 Task: Get directions from Petrified Forest National Park, Arizona, United States to Splashtown, Texas, United States departing at 12:00 noon on the 15th of December
Action: Mouse moved to (1140, 83)
Screenshot: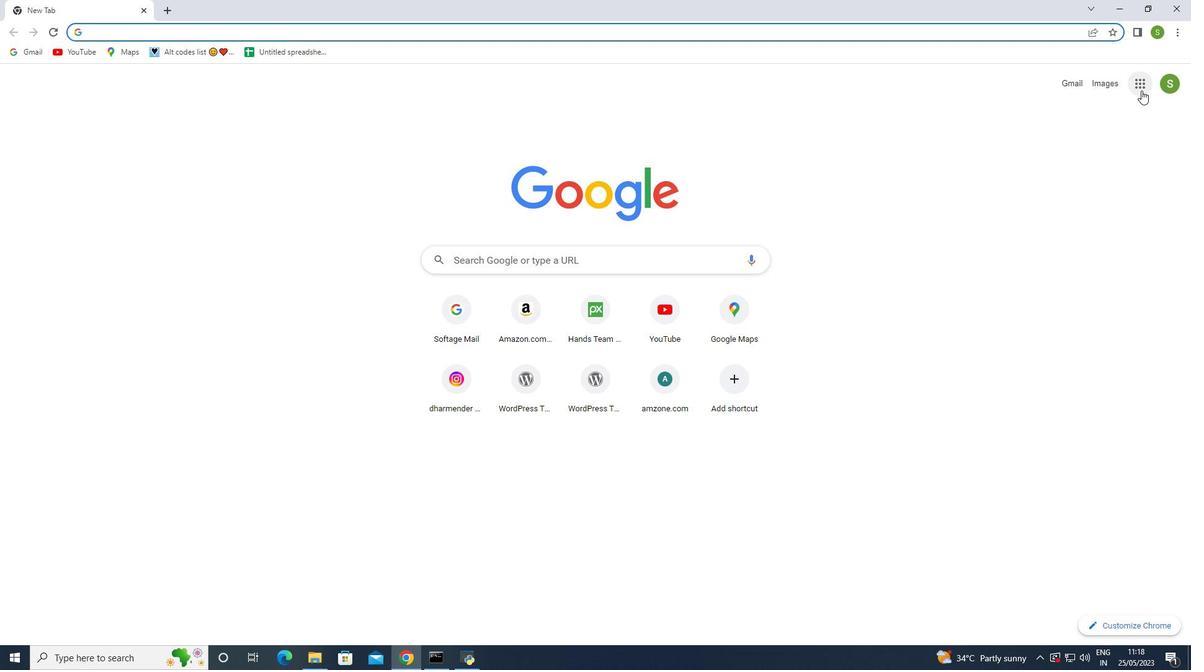
Action: Mouse pressed left at (1140, 83)
Screenshot: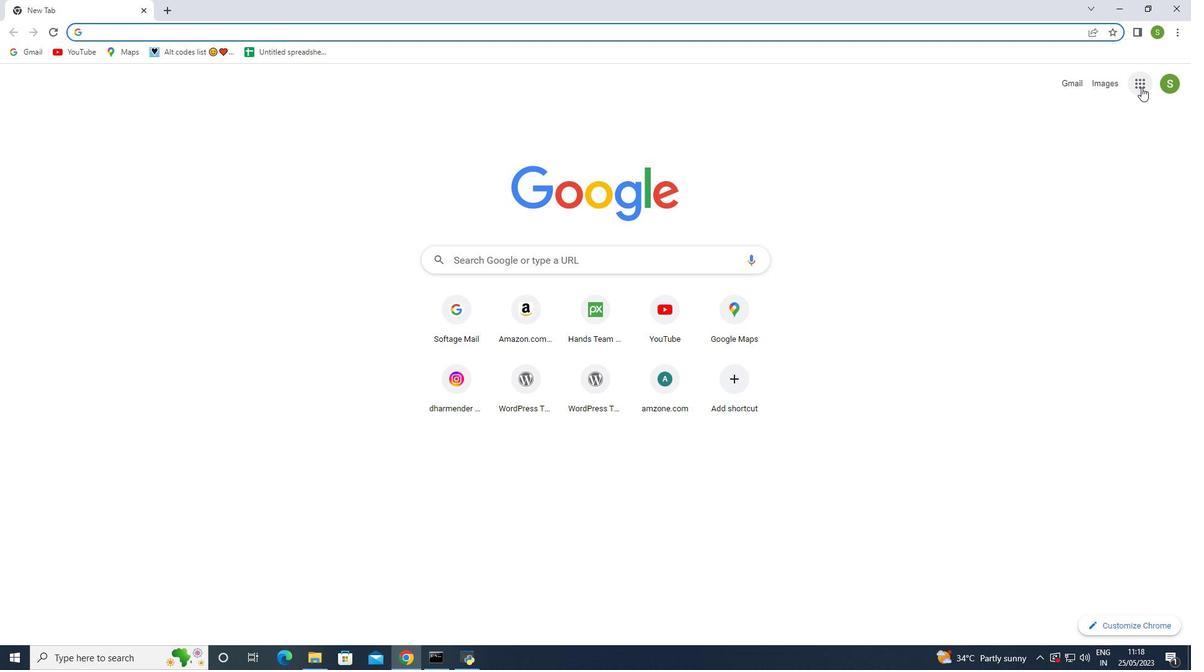 
Action: Mouse moved to (1090, 333)
Screenshot: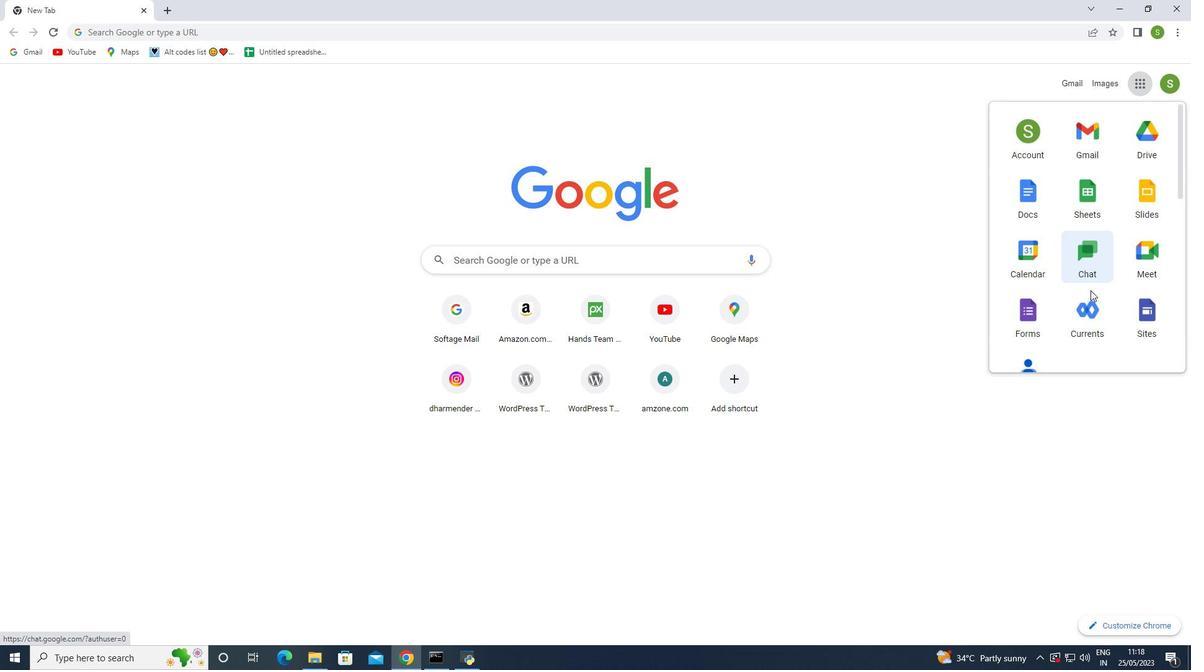 
Action: Mouse scrolled (1090, 332) with delta (0, 0)
Screenshot: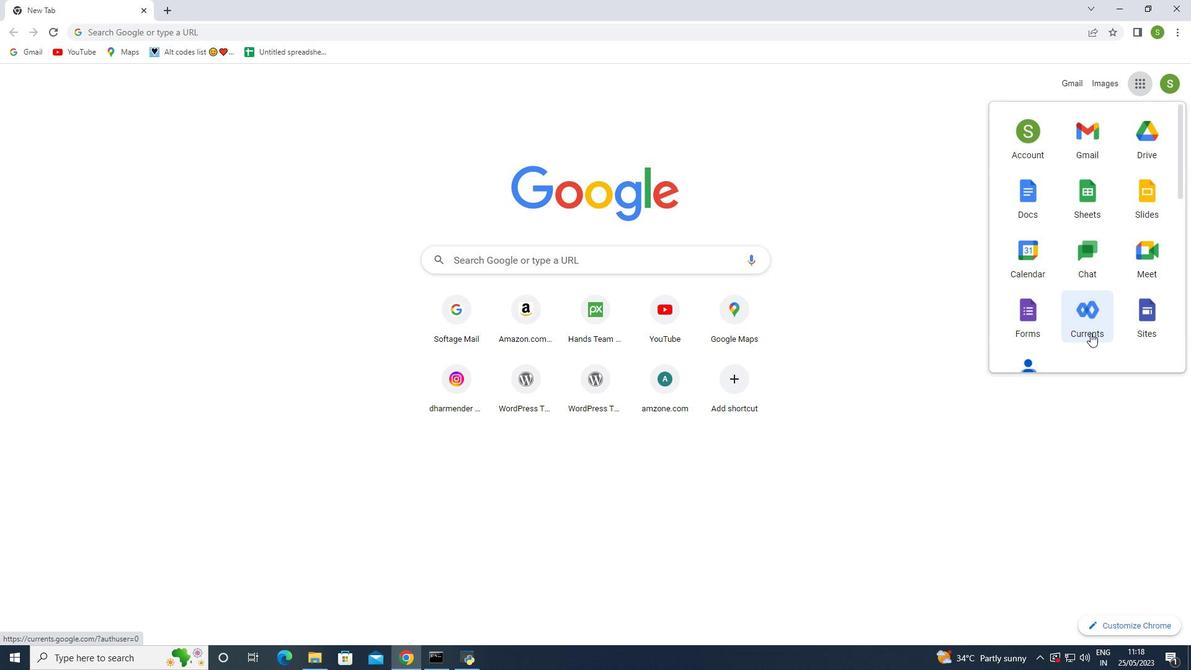 
Action: Mouse scrolled (1090, 332) with delta (0, 0)
Screenshot: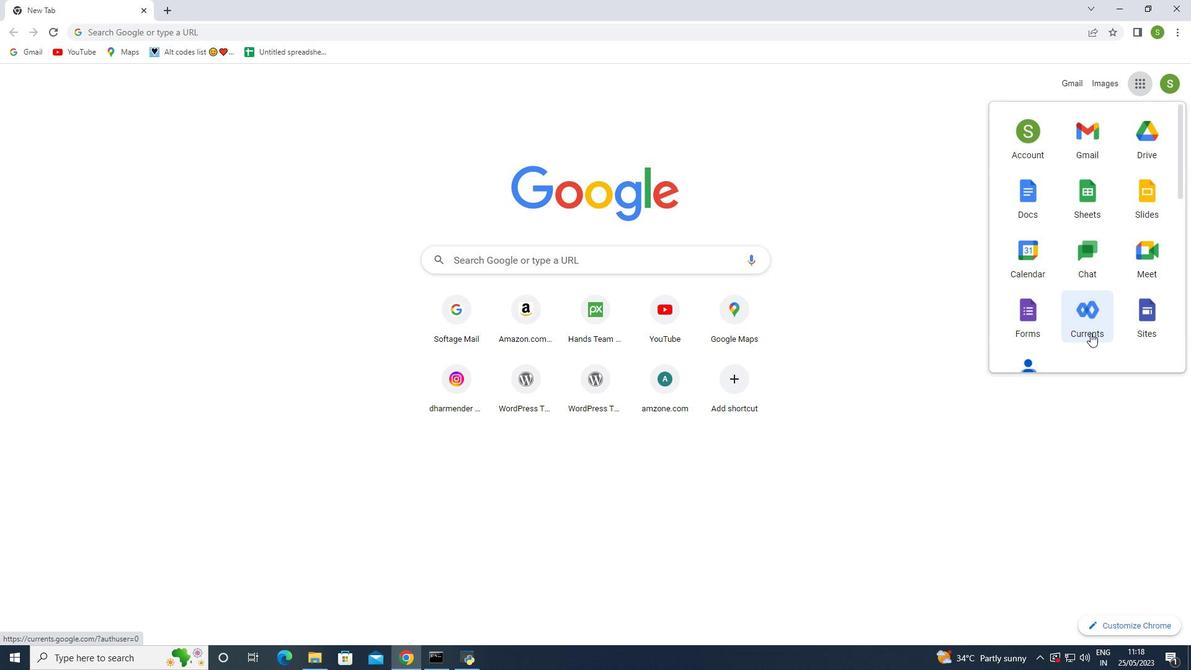 
Action: Mouse scrolled (1090, 332) with delta (0, 0)
Screenshot: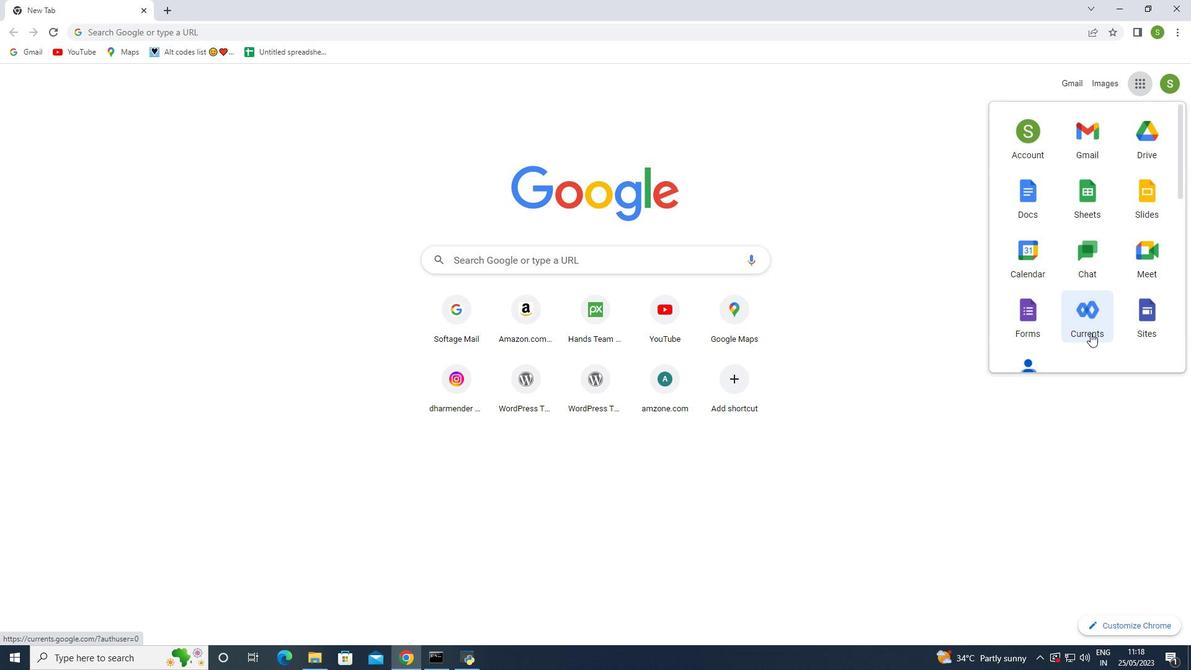 
Action: Mouse moved to (1159, 250)
Screenshot: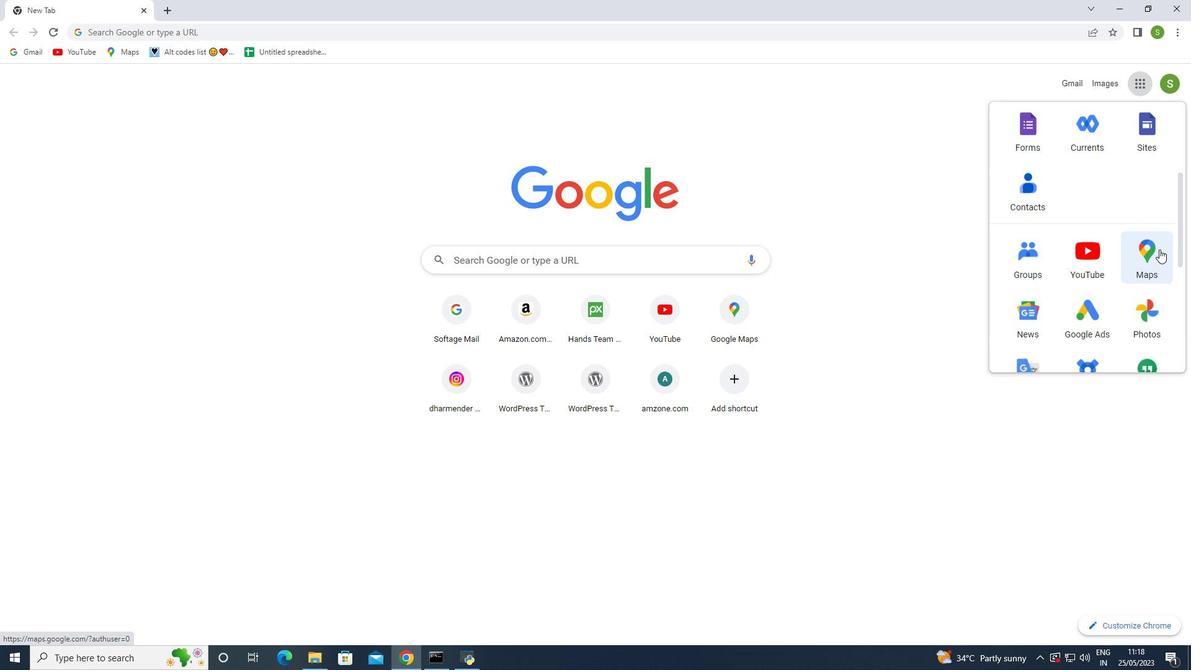 
Action: Mouse pressed left at (1159, 250)
Screenshot: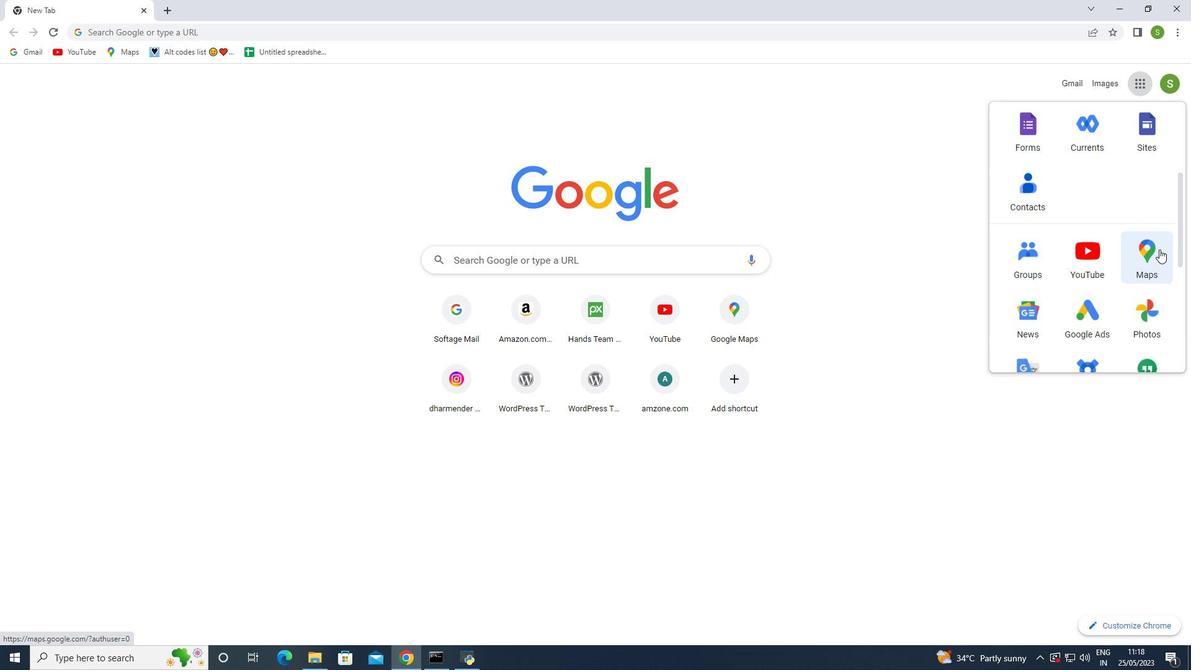 
Action: Mouse moved to (419, 91)
Screenshot: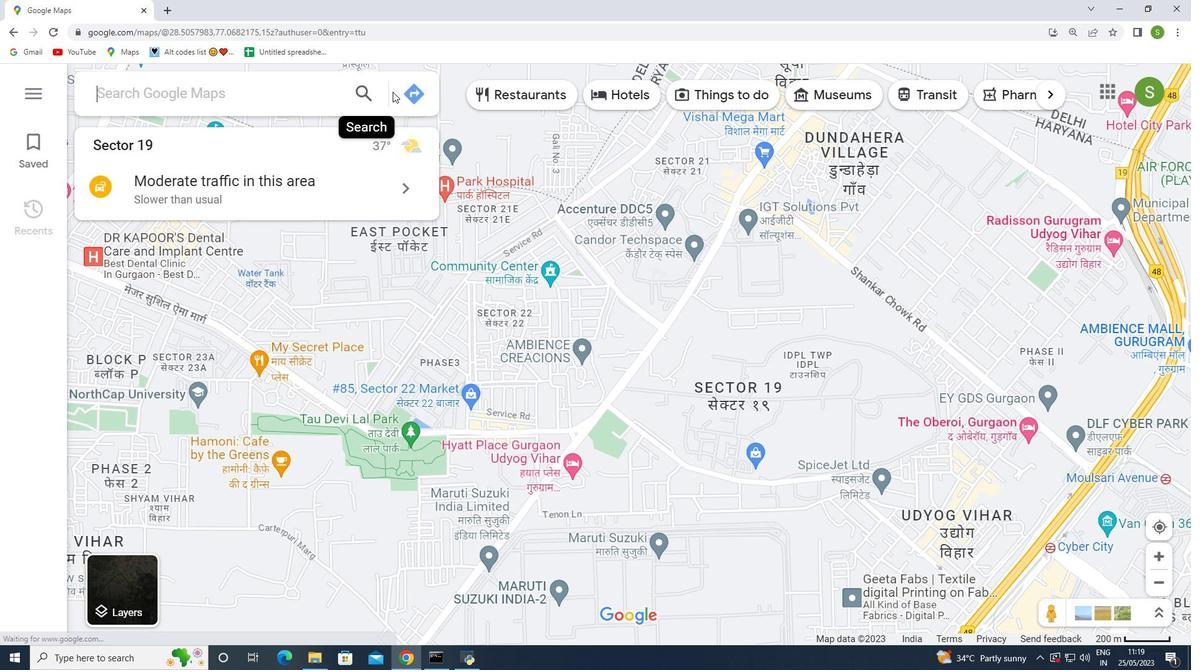 
Action: Mouse pressed left at (419, 91)
Screenshot: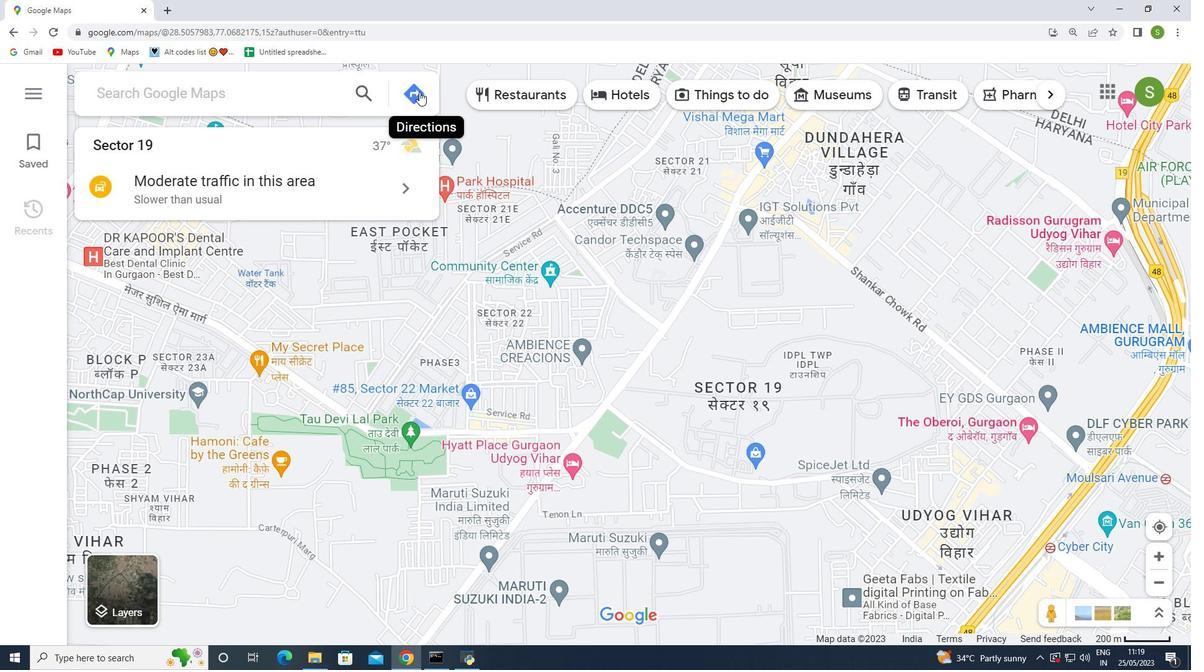 
Action: Mouse moved to (237, 148)
Screenshot: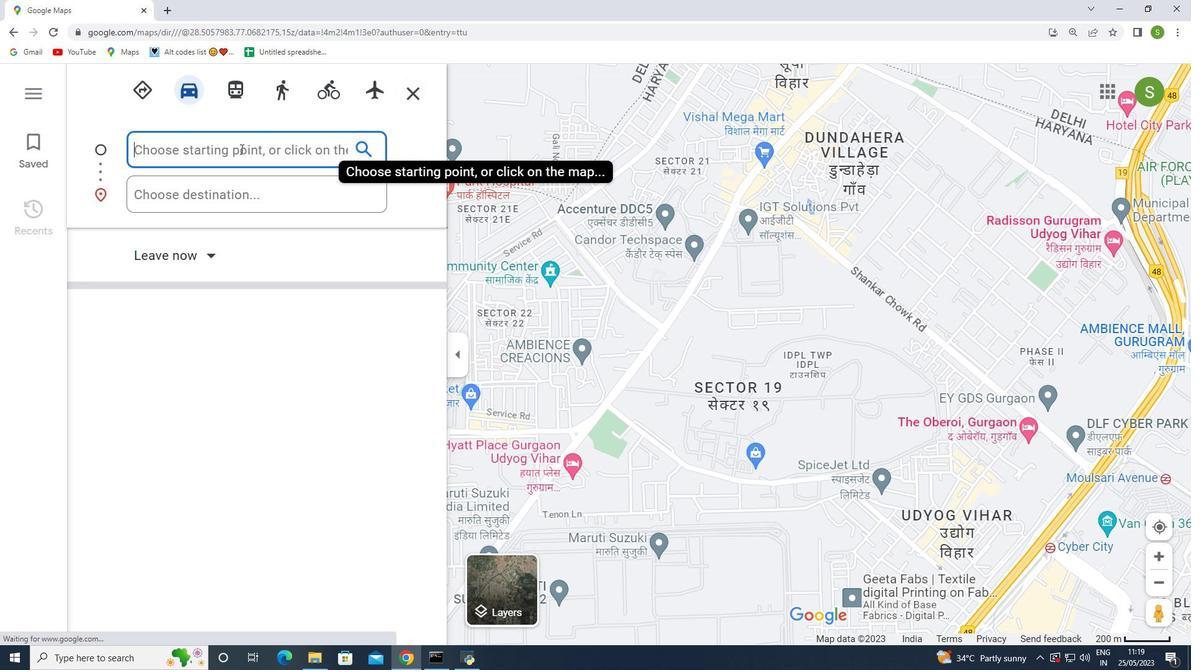 
Action: Mouse pressed left at (237, 148)
Screenshot: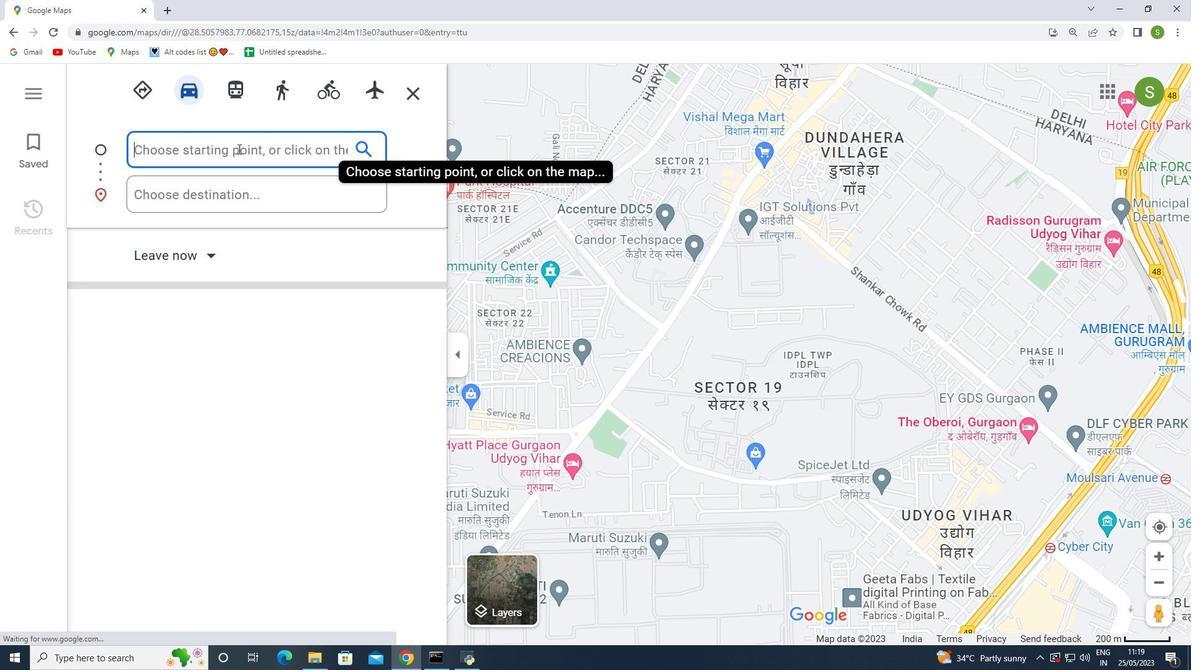 
Action: Key pressed petrified<Key.space>forest<Key.space>national<Key.space>park<Key.space>arizona<Key.space>united<Key.space>states
Screenshot: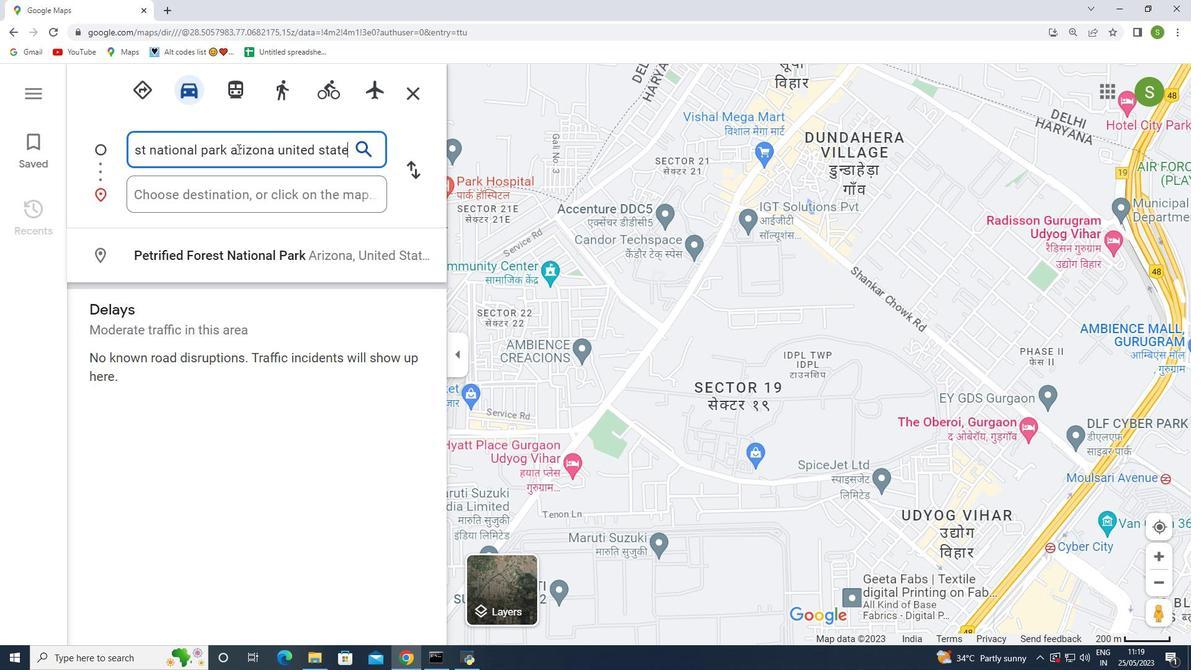 
Action: Mouse moved to (251, 193)
Screenshot: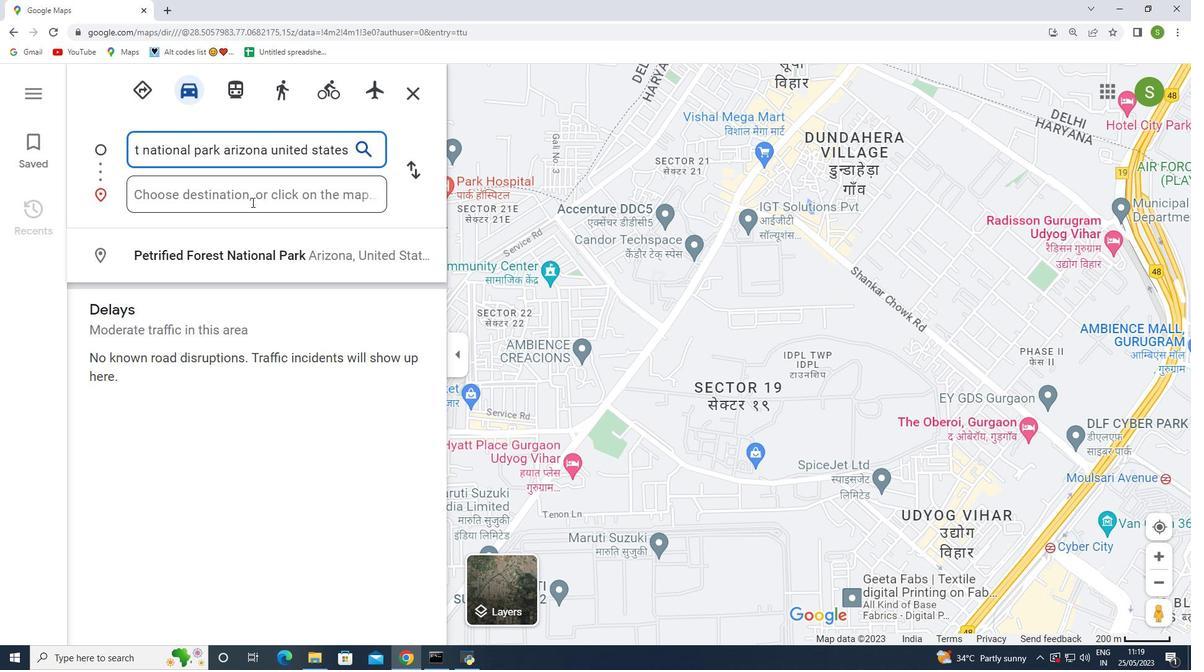 
Action: Mouse pressed left at (251, 193)
Screenshot: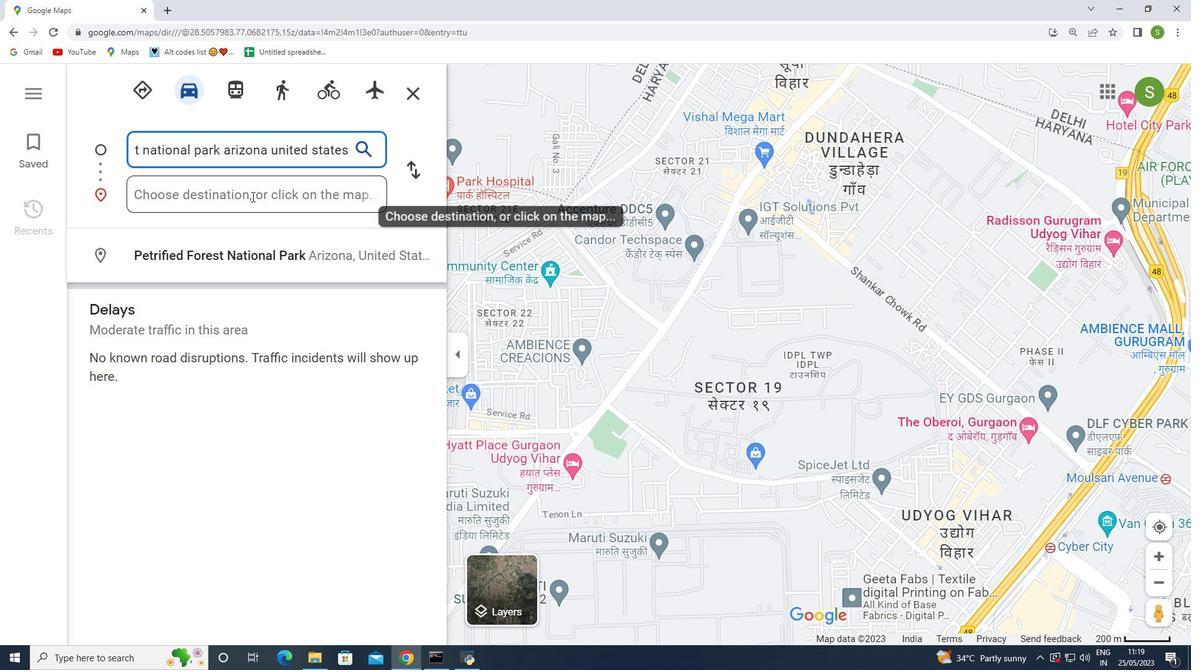 
Action: Key pressed <Key.shift>Splashtown<Key.space>texas<Key.space>united<Key.space>states<Key.space>
Screenshot: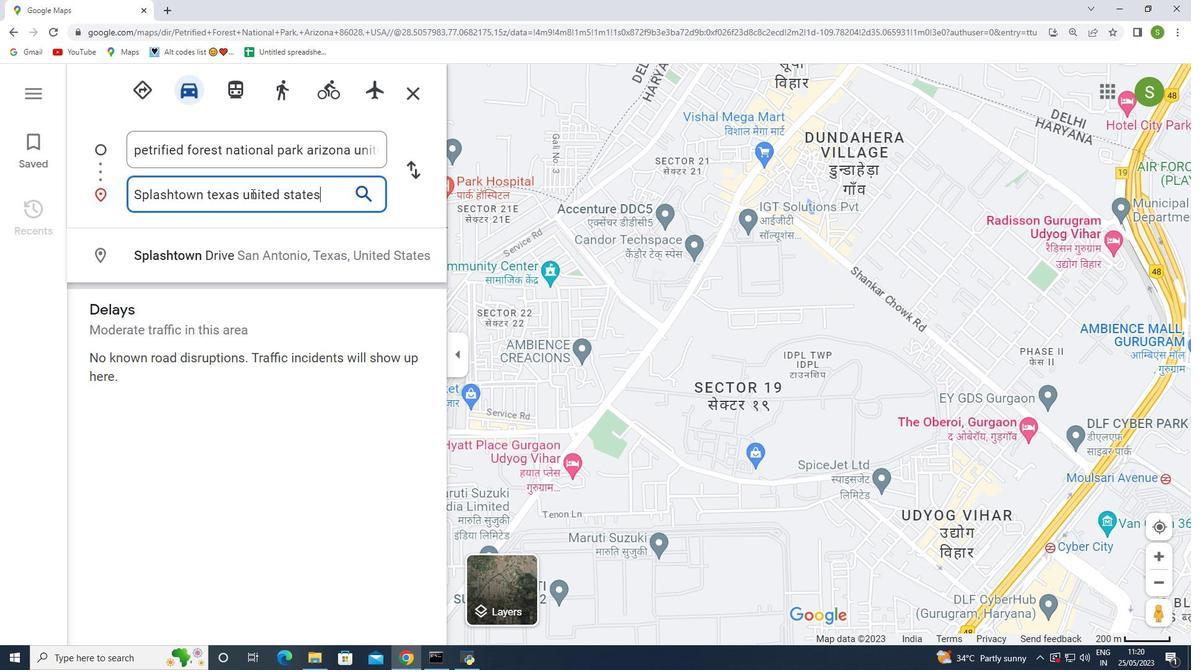 
Action: Mouse moved to (364, 197)
Screenshot: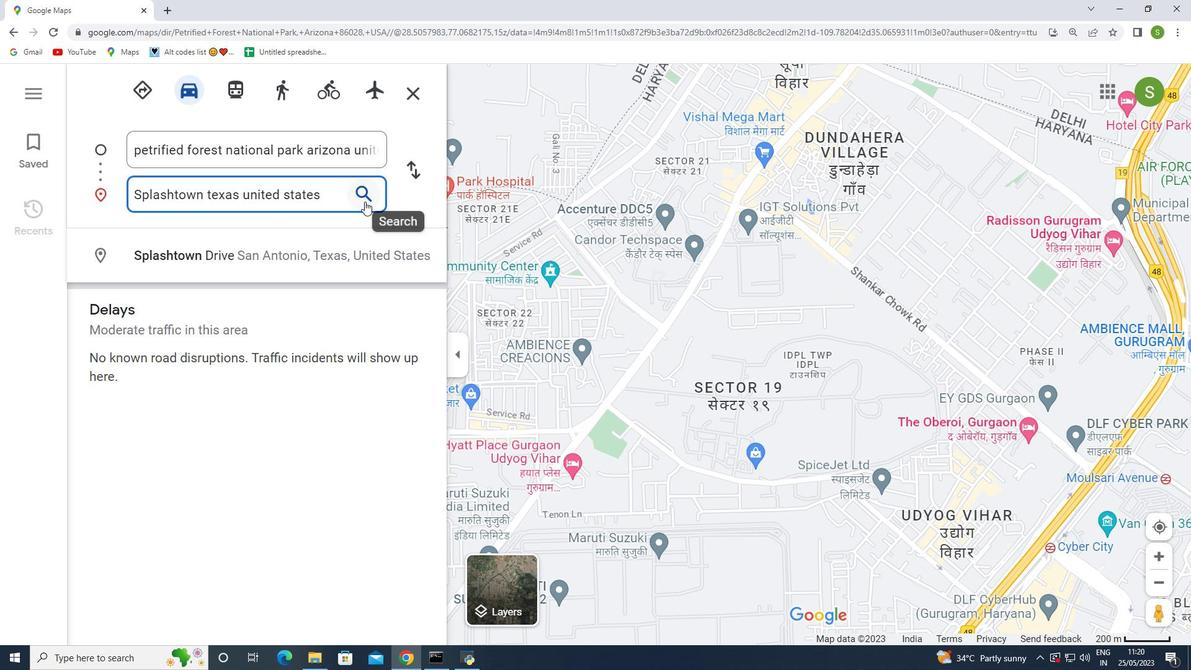 
Action: Mouse pressed left at (364, 197)
Screenshot: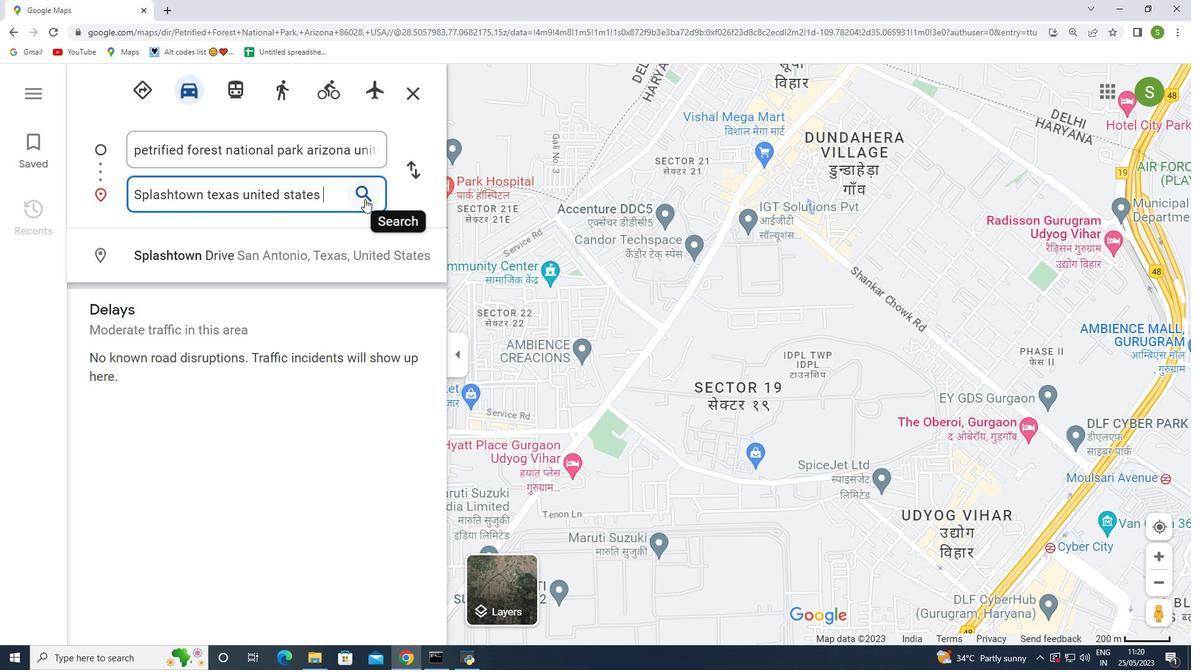 
Action: Mouse moved to (194, 299)
Screenshot: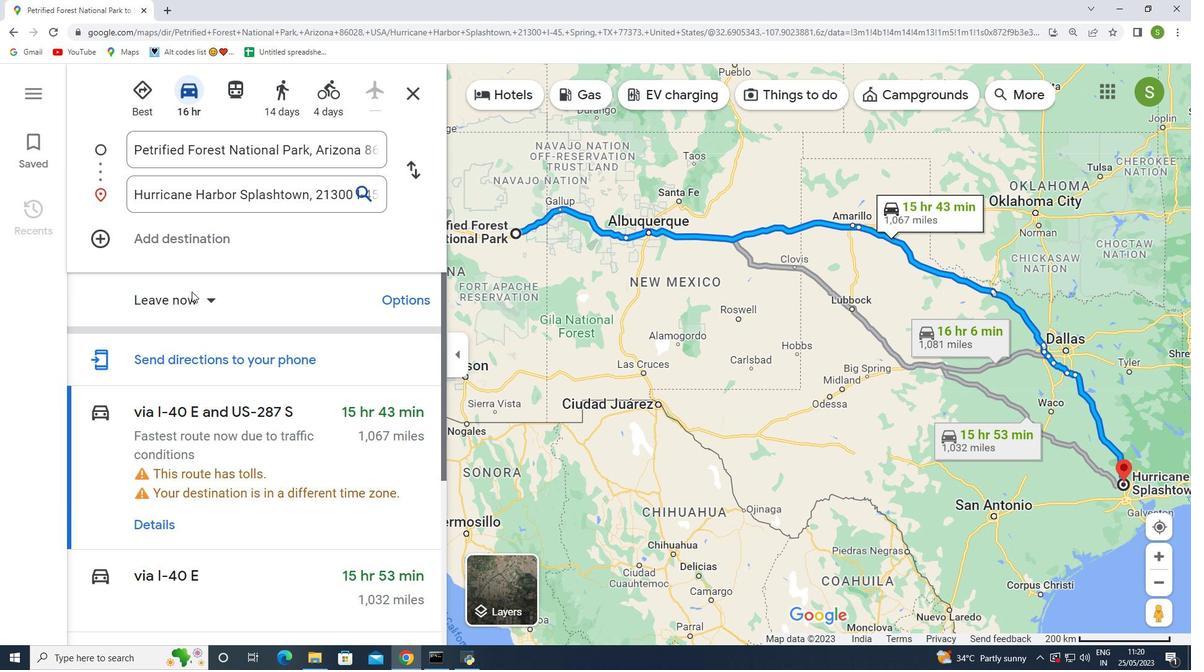 
Action: Mouse pressed left at (194, 299)
Screenshot: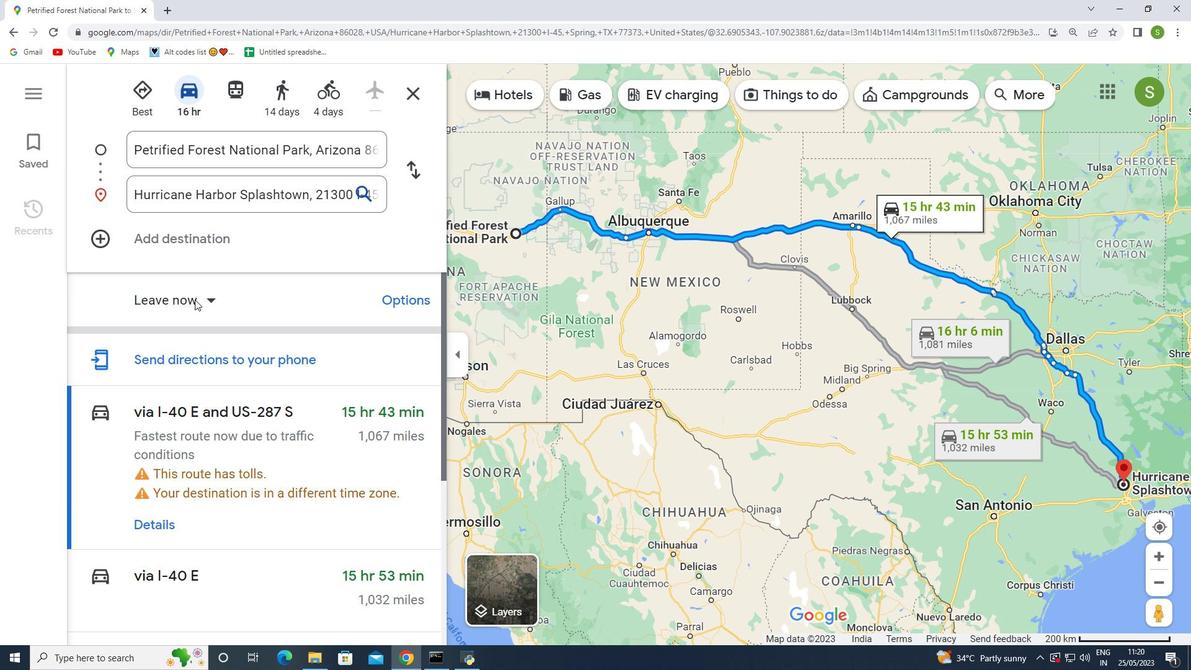 
Action: Mouse moved to (170, 349)
Screenshot: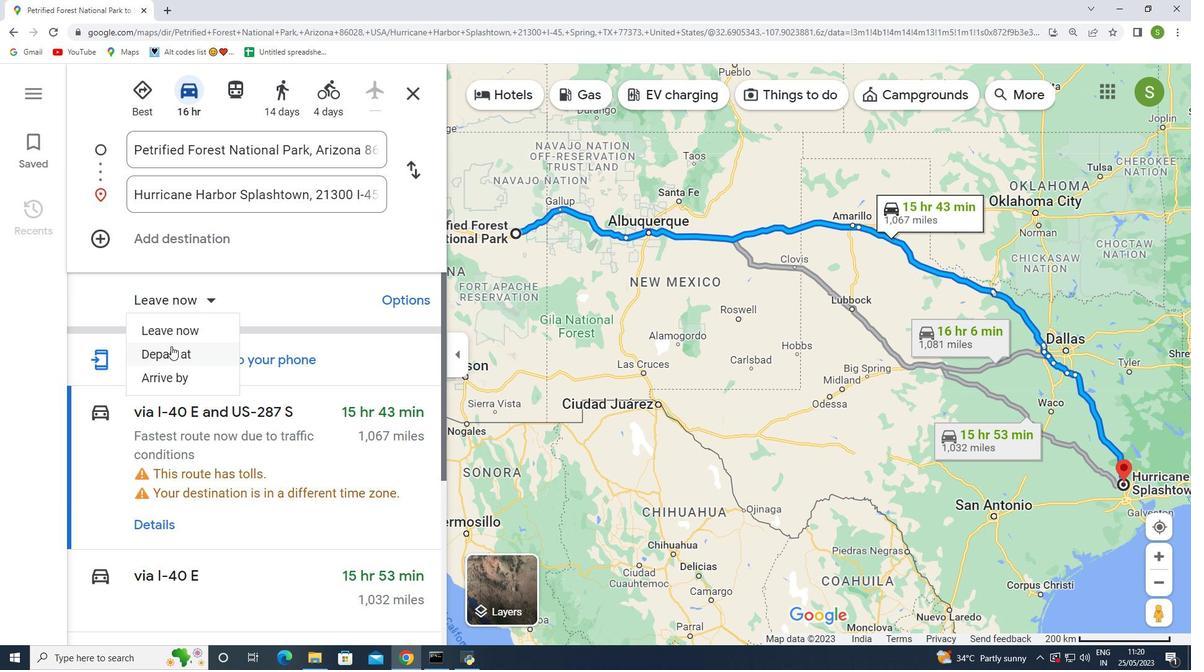
Action: Mouse pressed left at (170, 349)
Screenshot: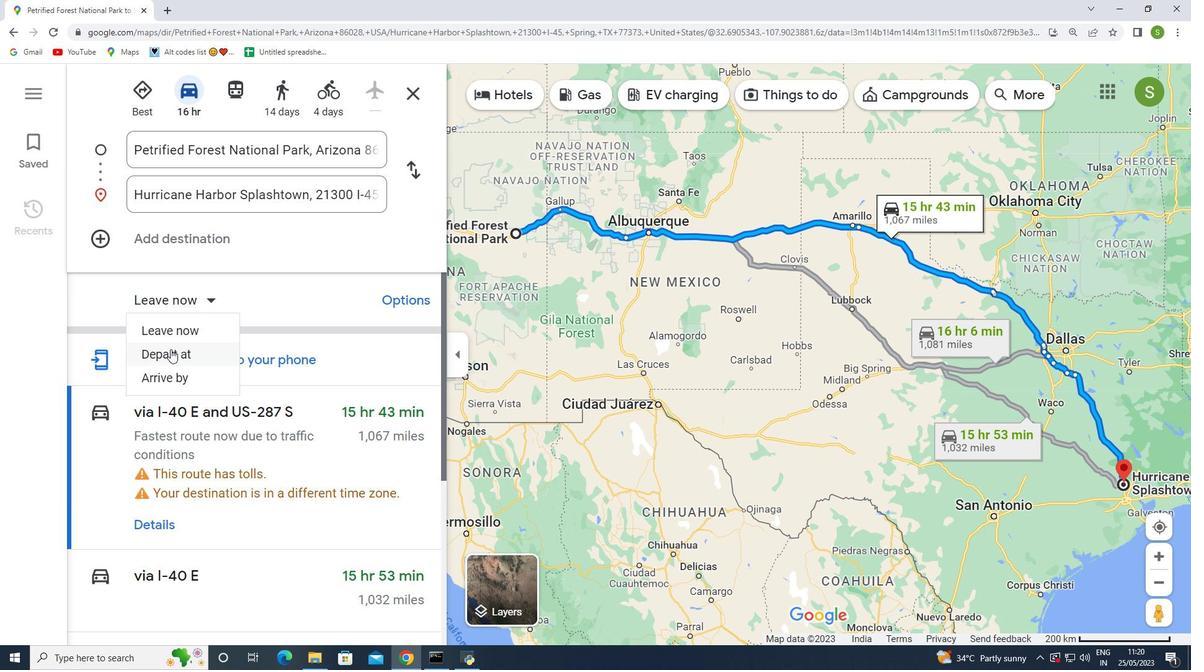 
Action: Mouse moved to (167, 286)
Screenshot: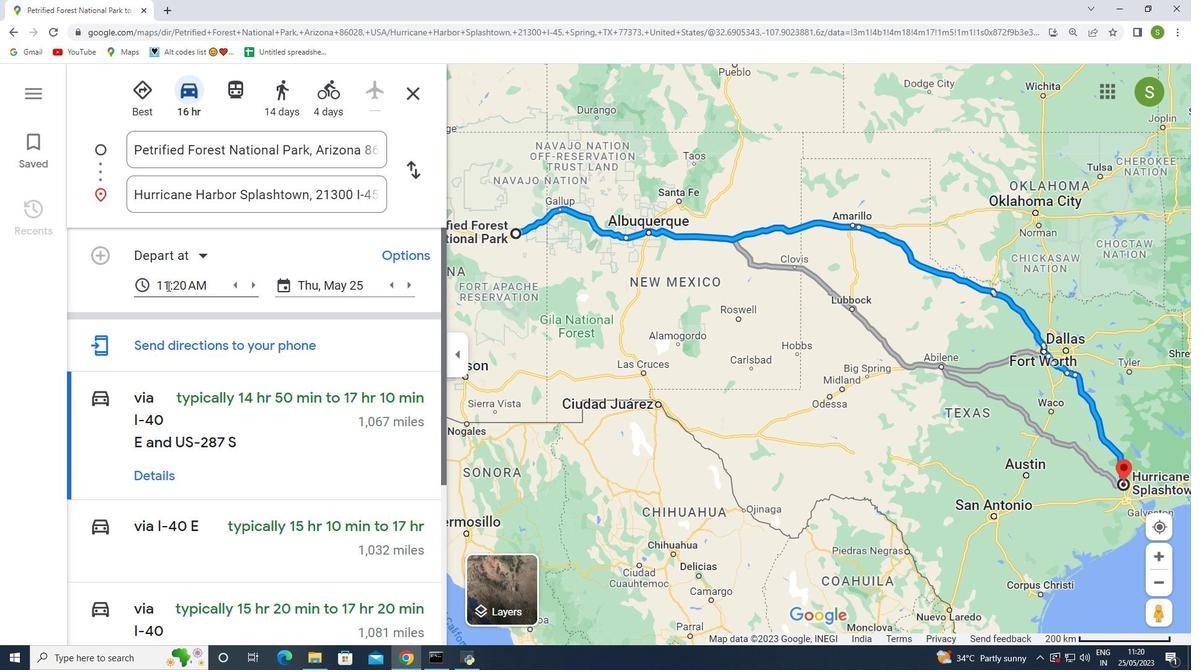 
Action: Mouse pressed left at (167, 286)
Screenshot: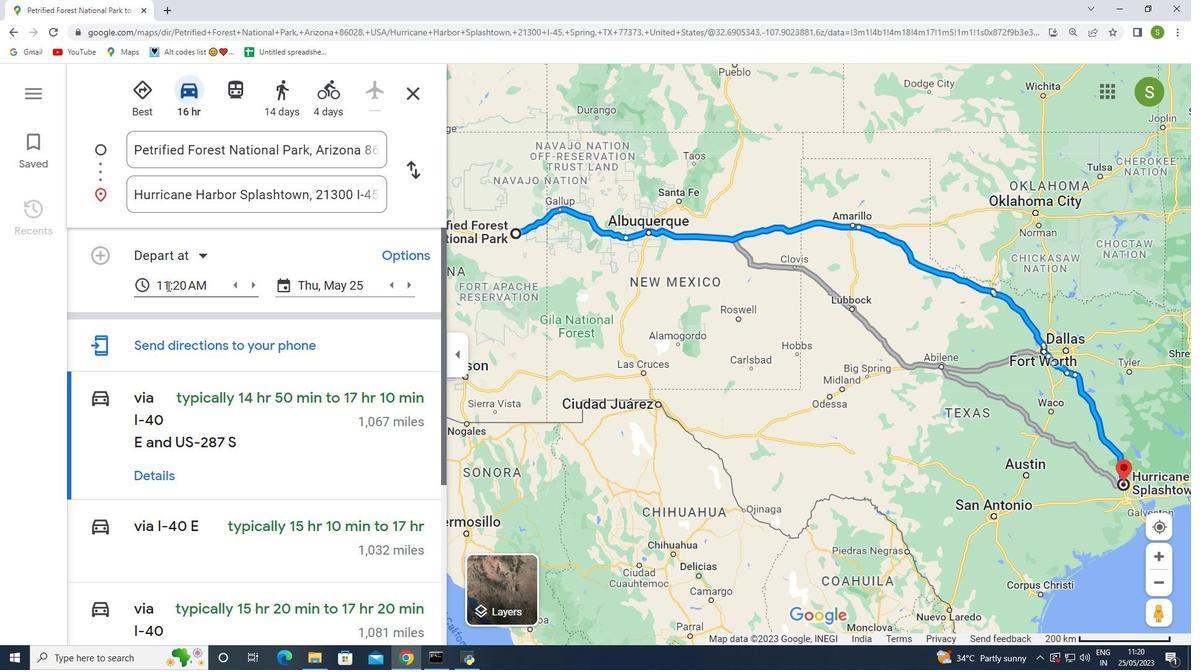 
Action: Mouse moved to (175, 469)
Screenshot: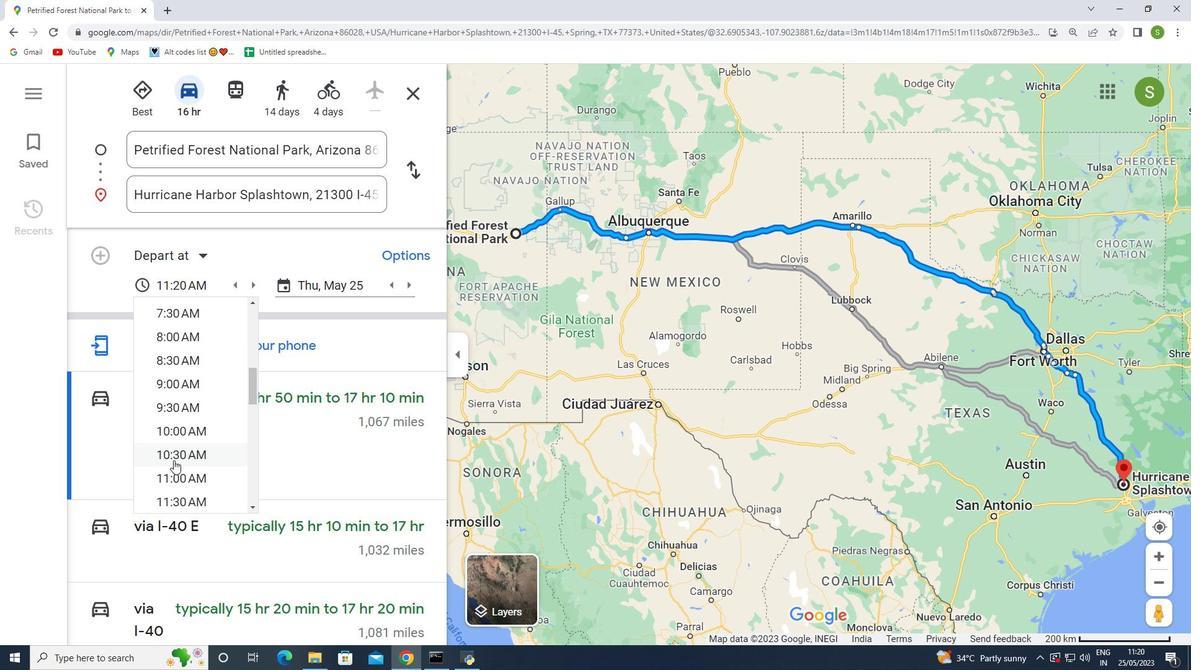 
Action: Mouse scrolled (175, 469) with delta (0, 0)
Screenshot: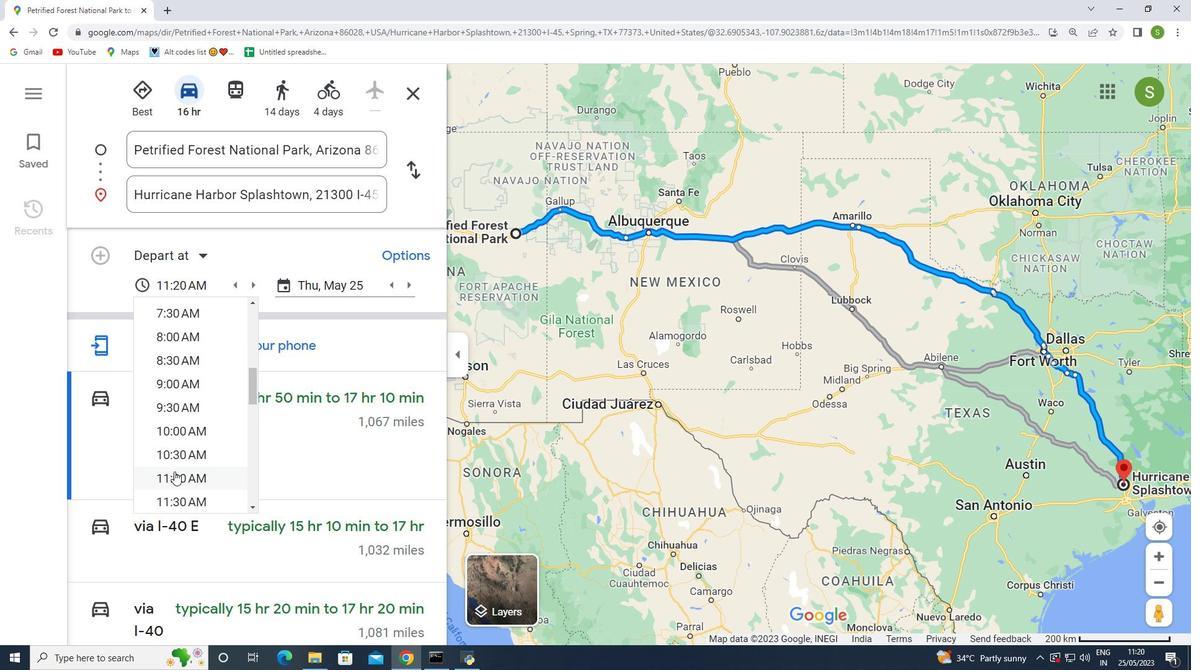 
Action: Mouse scrolled (175, 469) with delta (0, 0)
Screenshot: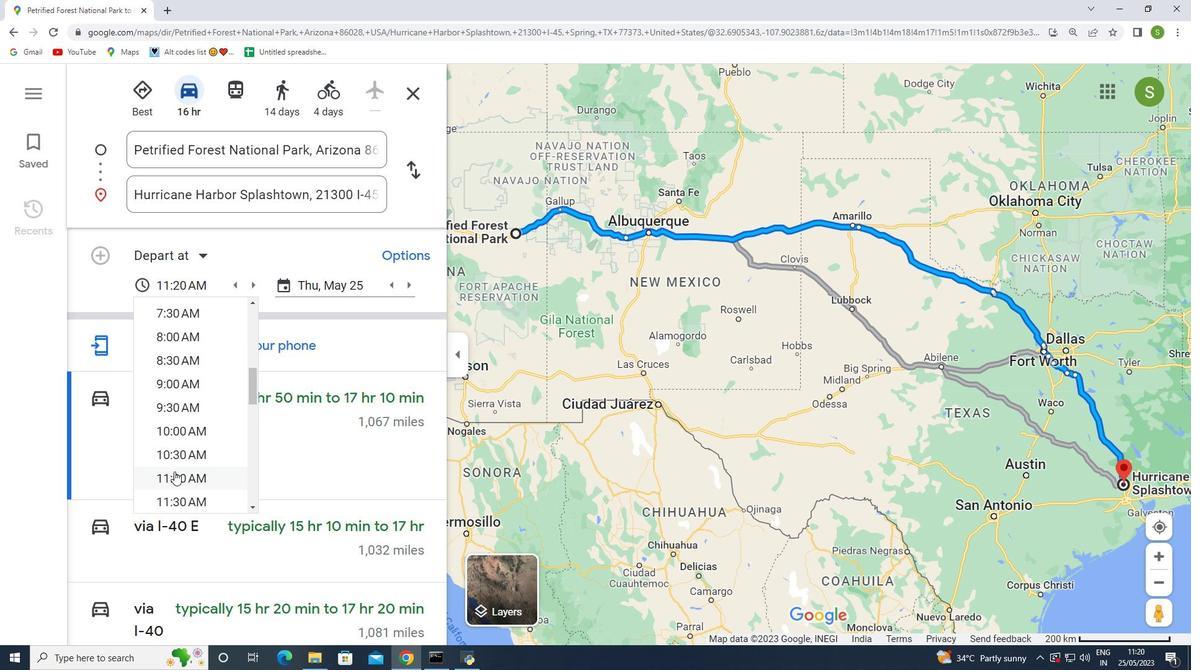 
Action: Mouse scrolled (175, 469) with delta (0, 0)
Screenshot: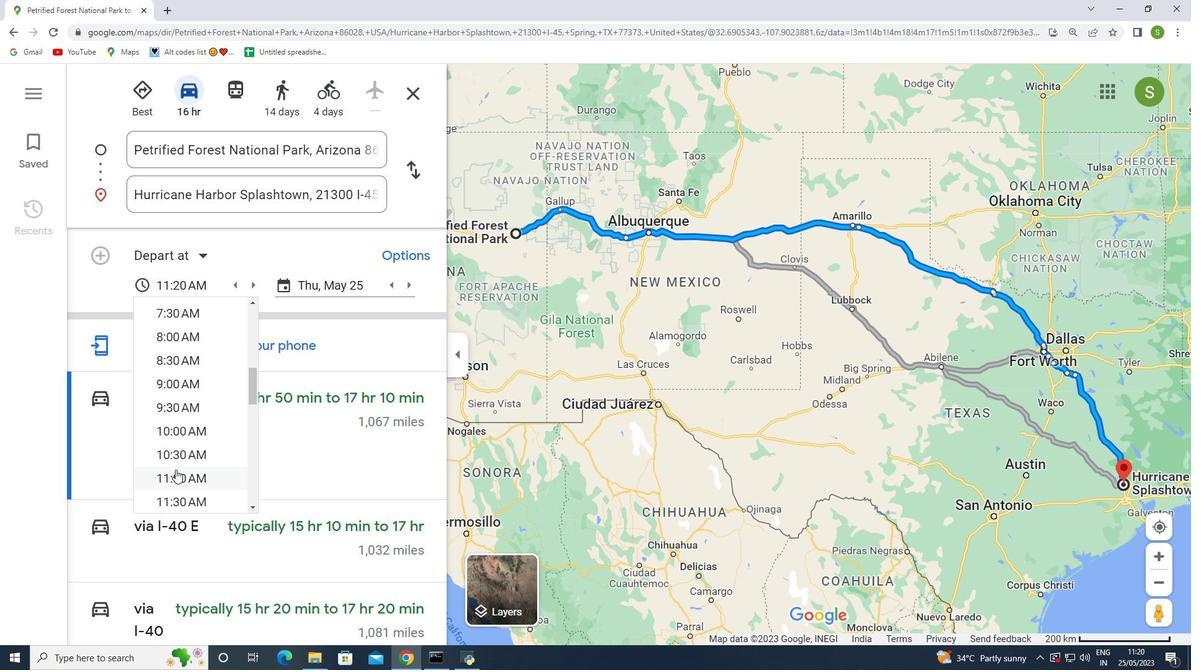 
Action: Mouse scrolled (175, 469) with delta (0, 0)
Screenshot: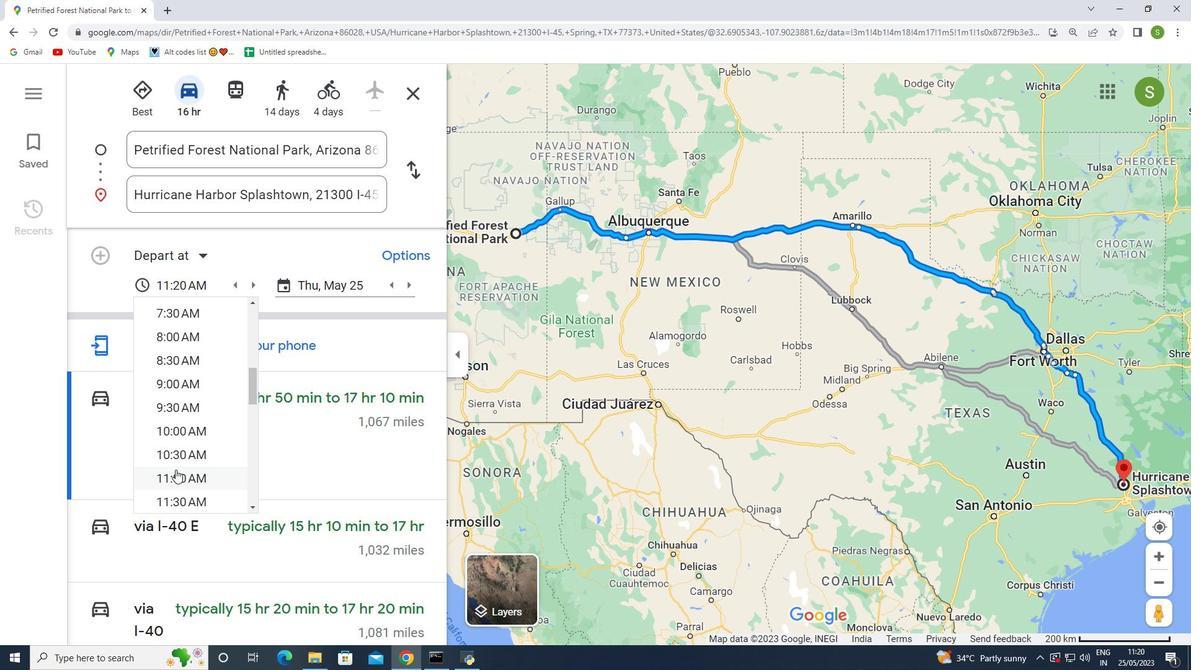 
Action: Mouse moved to (178, 300)
Screenshot: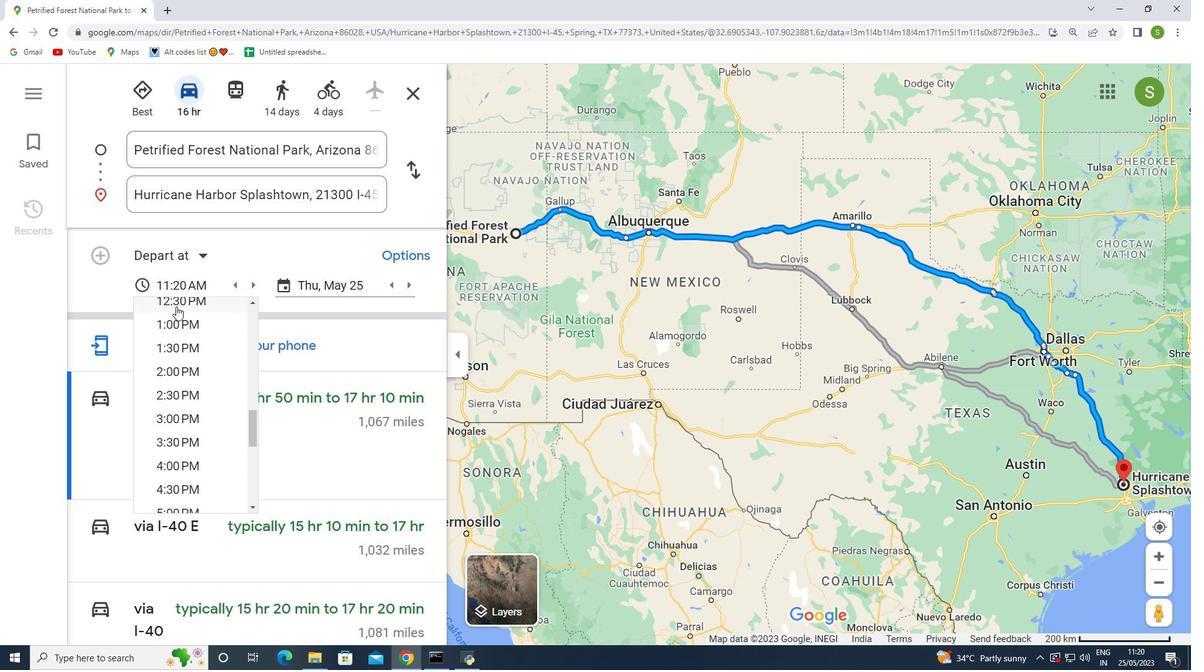 
Action: Mouse pressed left at (178, 300)
Screenshot: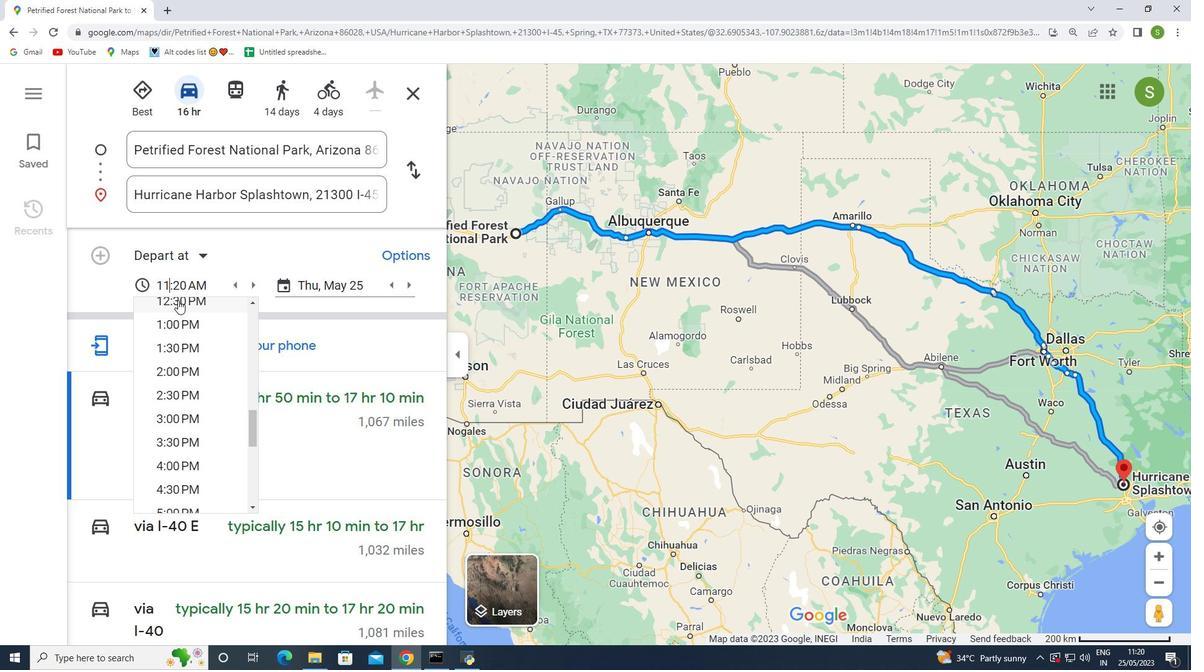 
Action: Mouse moved to (341, 276)
Screenshot: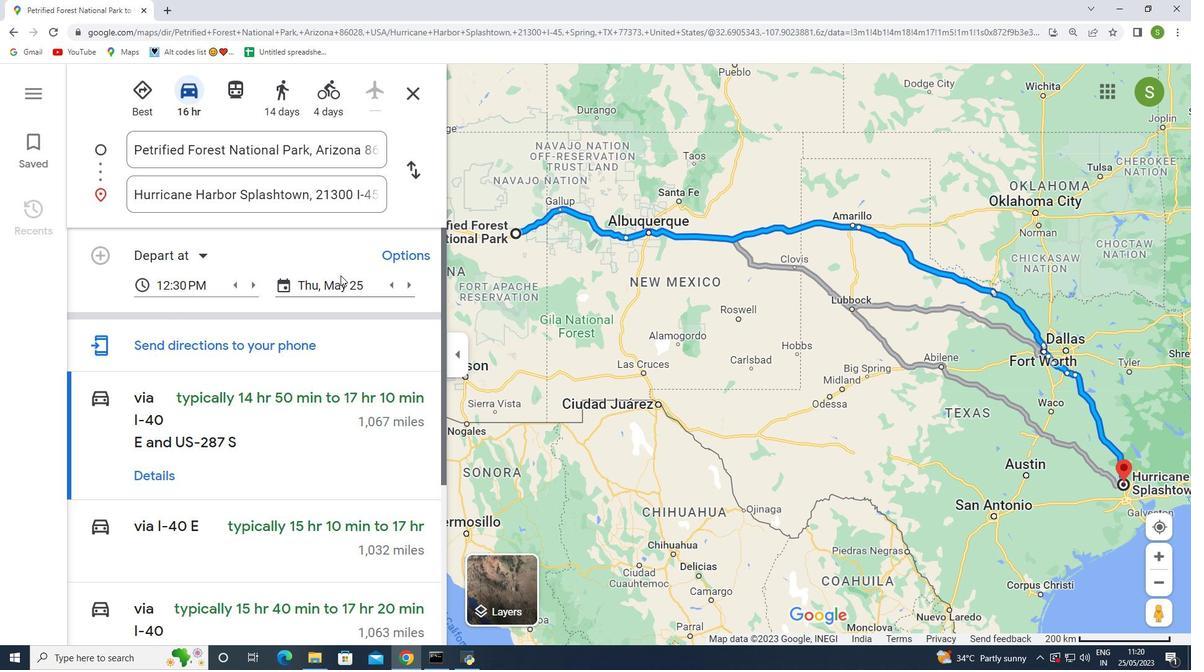 
Action: Mouse pressed left at (341, 276)
Screenshot: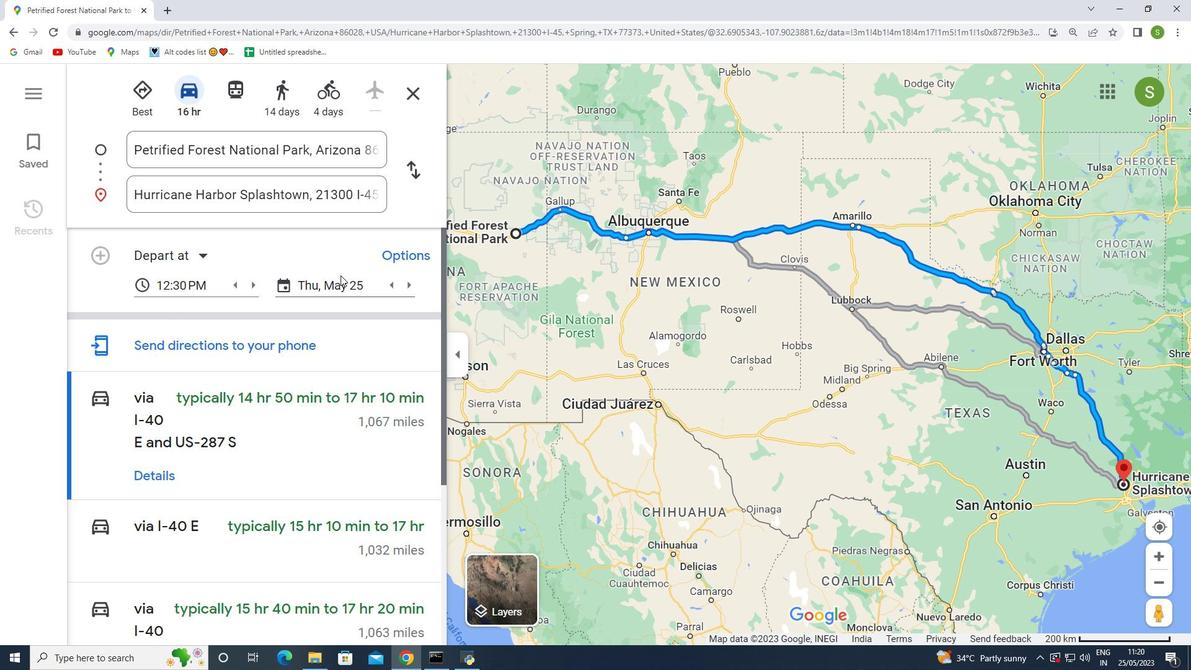 
Action: Mouse moved to (435, 320)
Screenshot: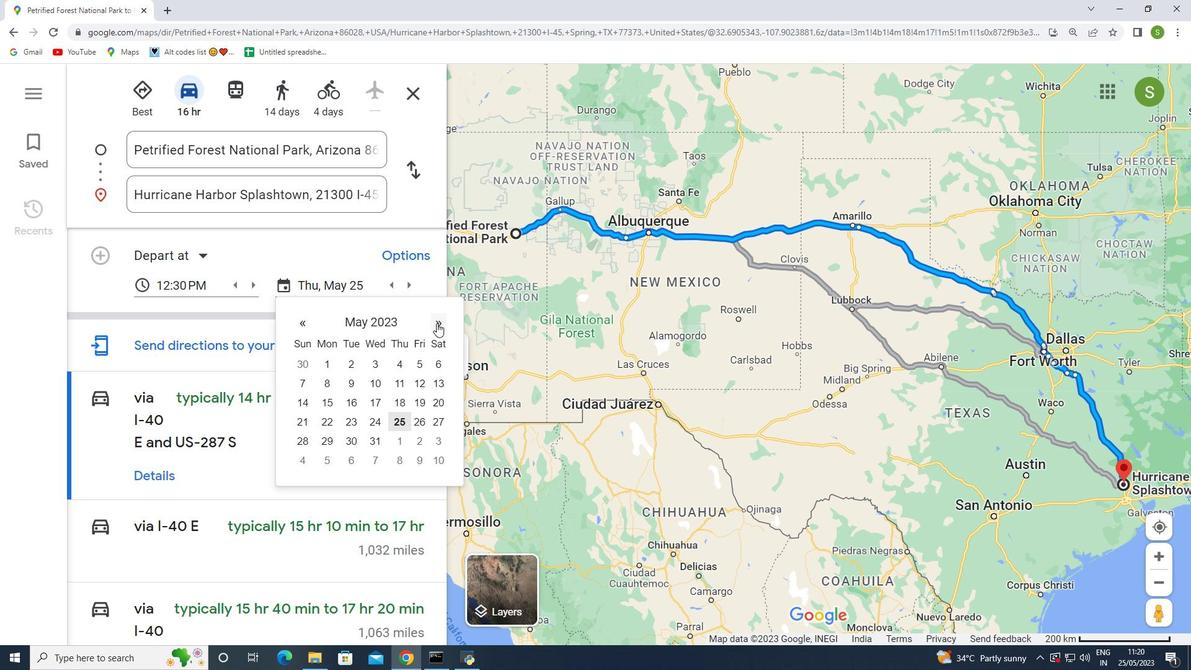 
Action: Mouse pressed left at (435, 320)
Screenshot: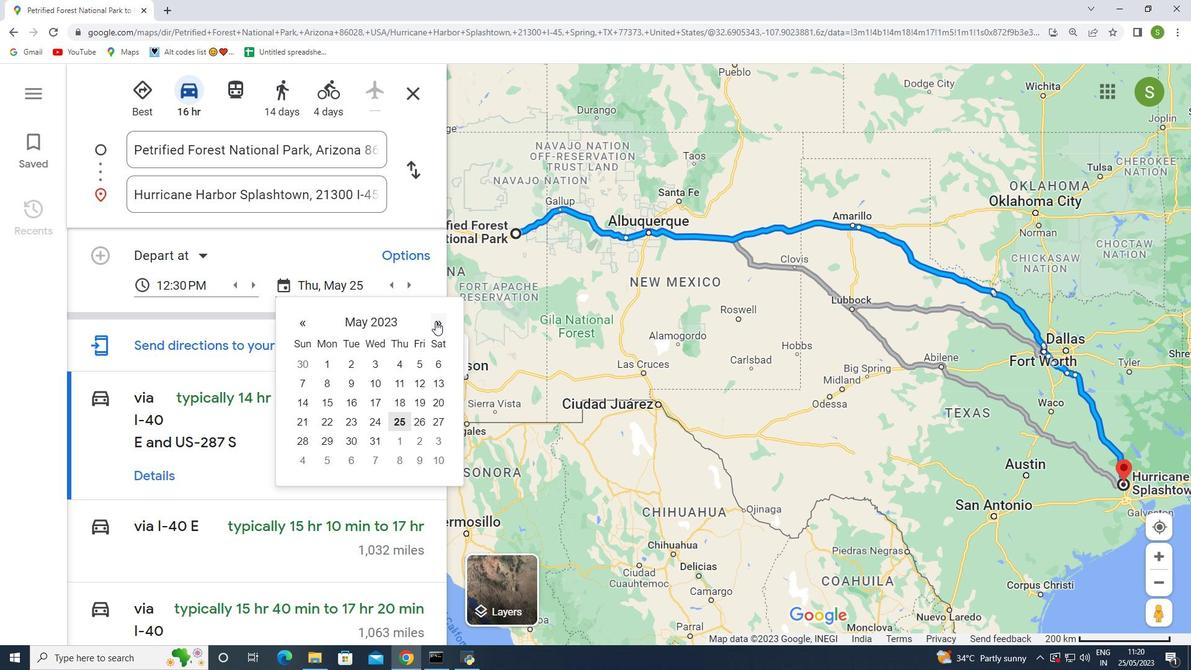 
Action: Mouse pressed left at (435, 320)
Screenshot: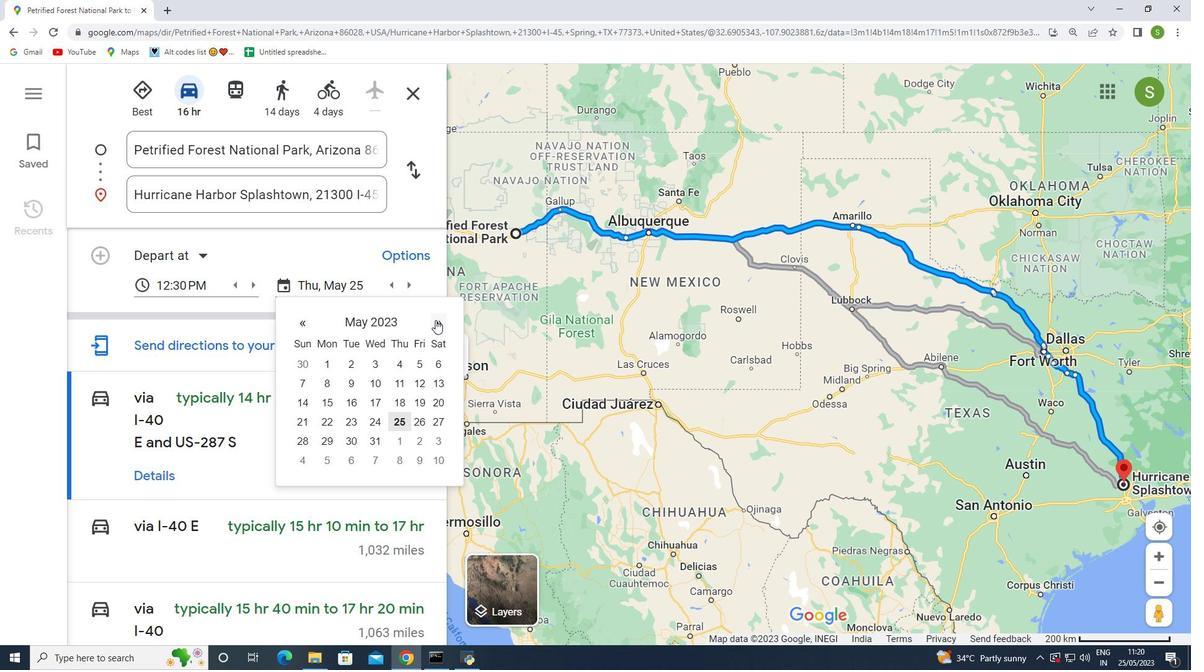 
Action: Mouse moved to (435, 320)
Screenshot: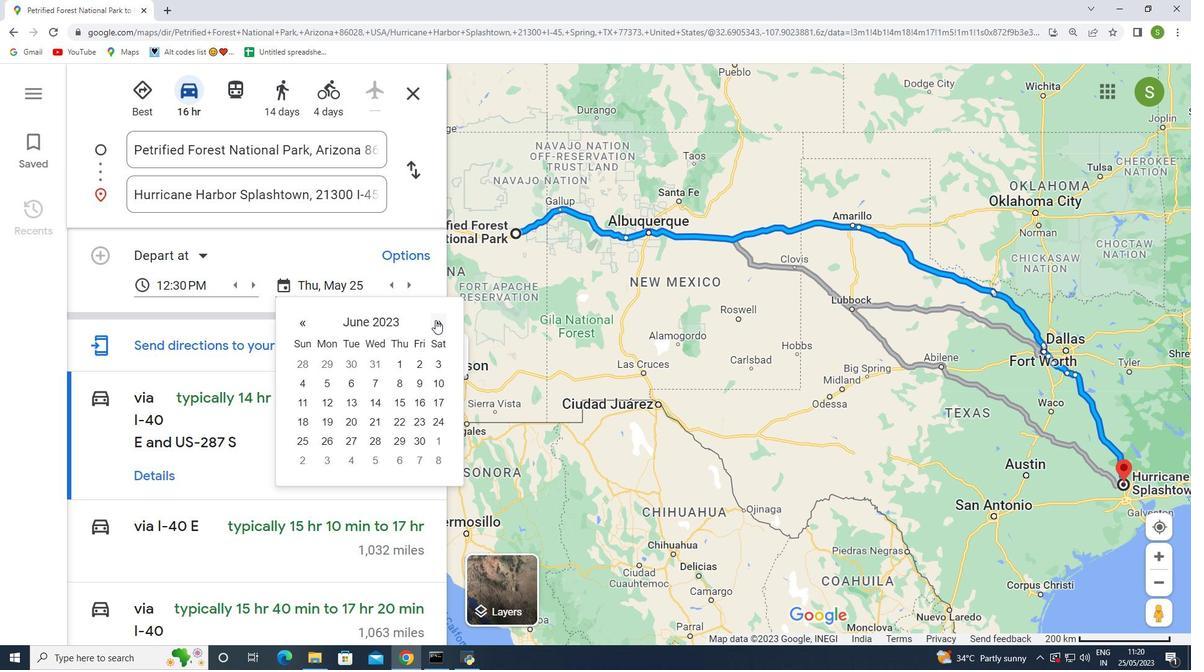 
Action: Mouse pressed left at (435, 320)
Screenshot: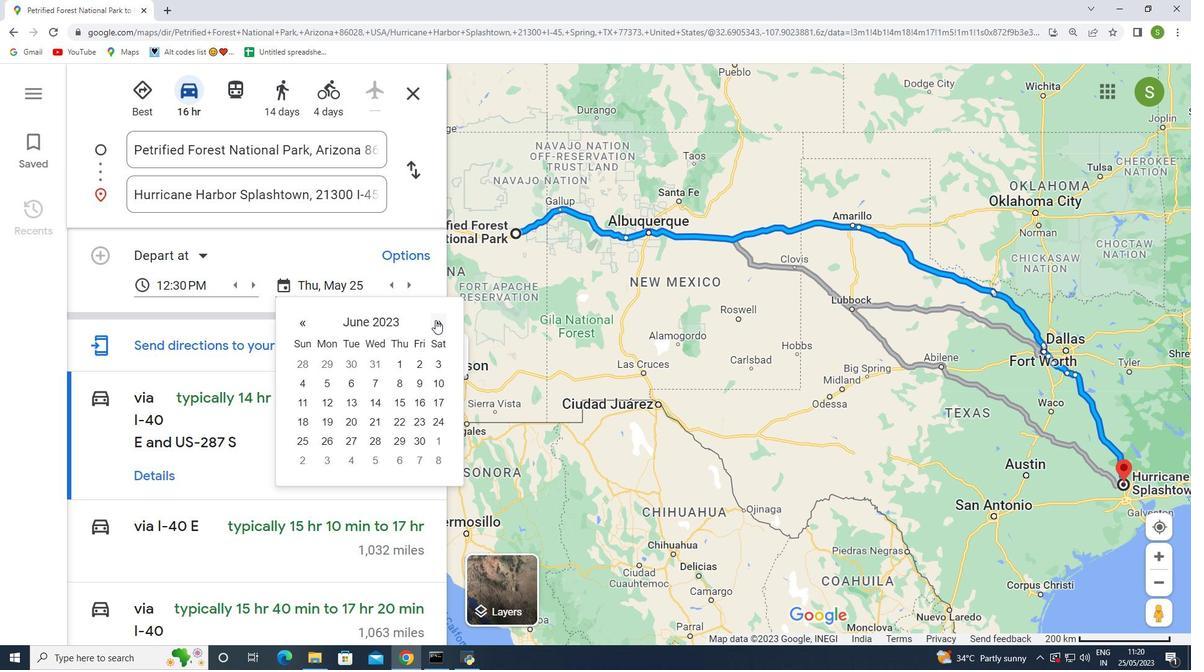 
Action: Mouse pressed left at (435, 320)
Screenshot: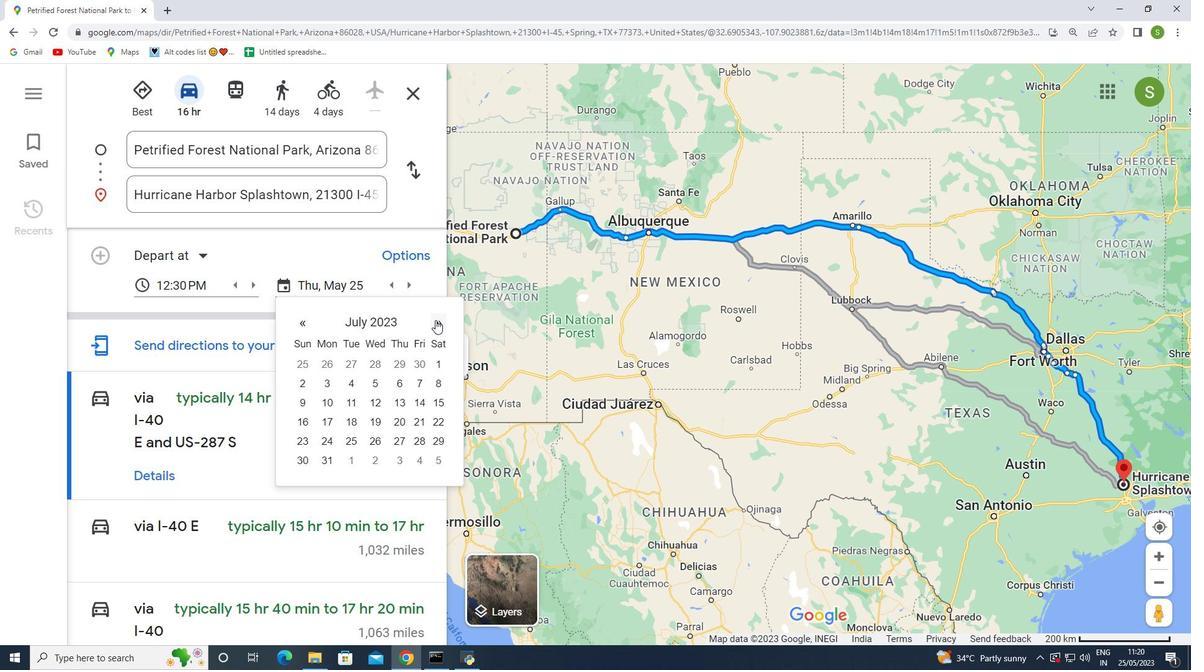 
Action: Mouse moved to (433, 321)
Screenshot: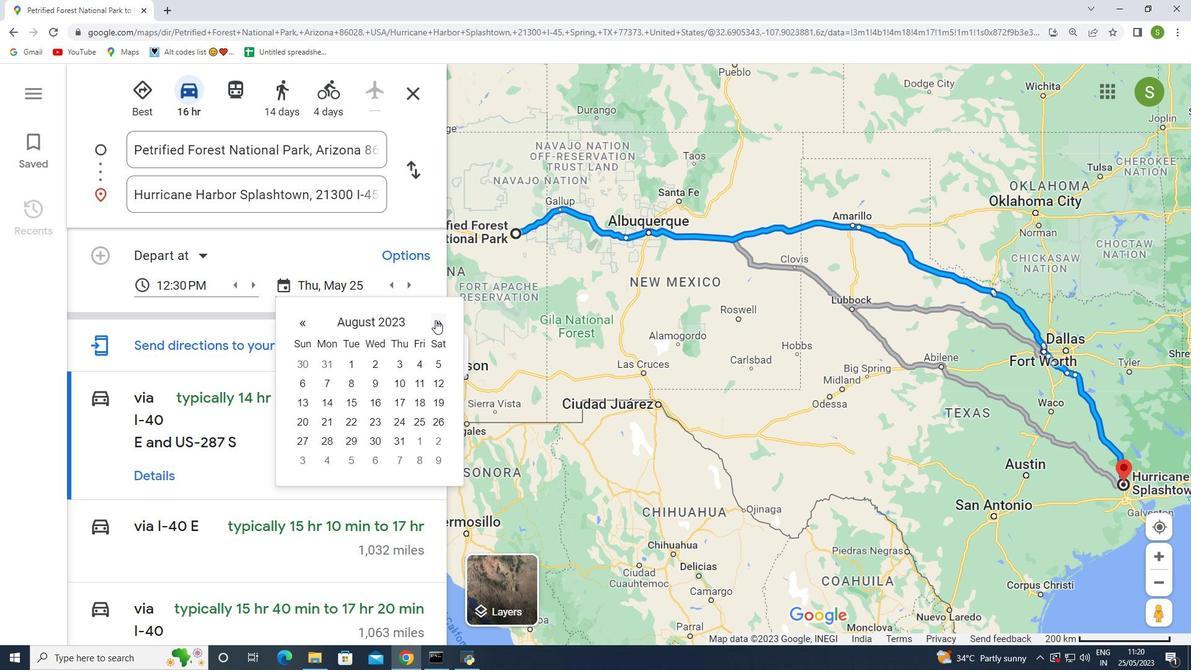 
Action: Mouse pressed left at (433, 321)
Screenshot: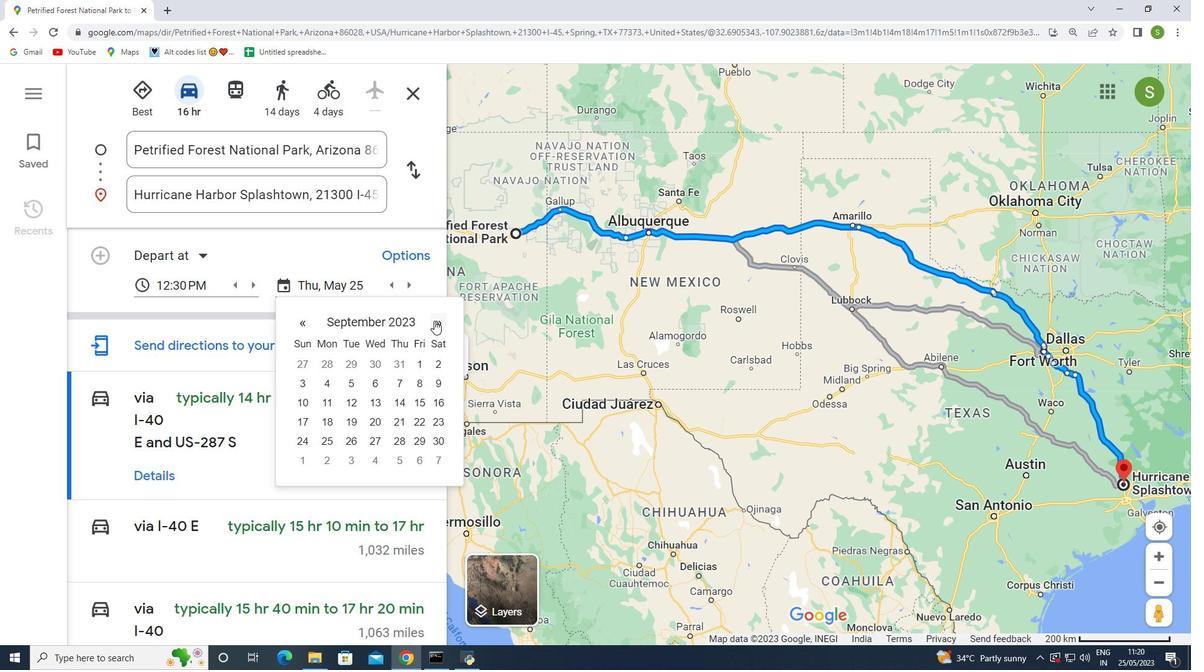 
Action: Mouse moved to (431, 322)
Screenshot: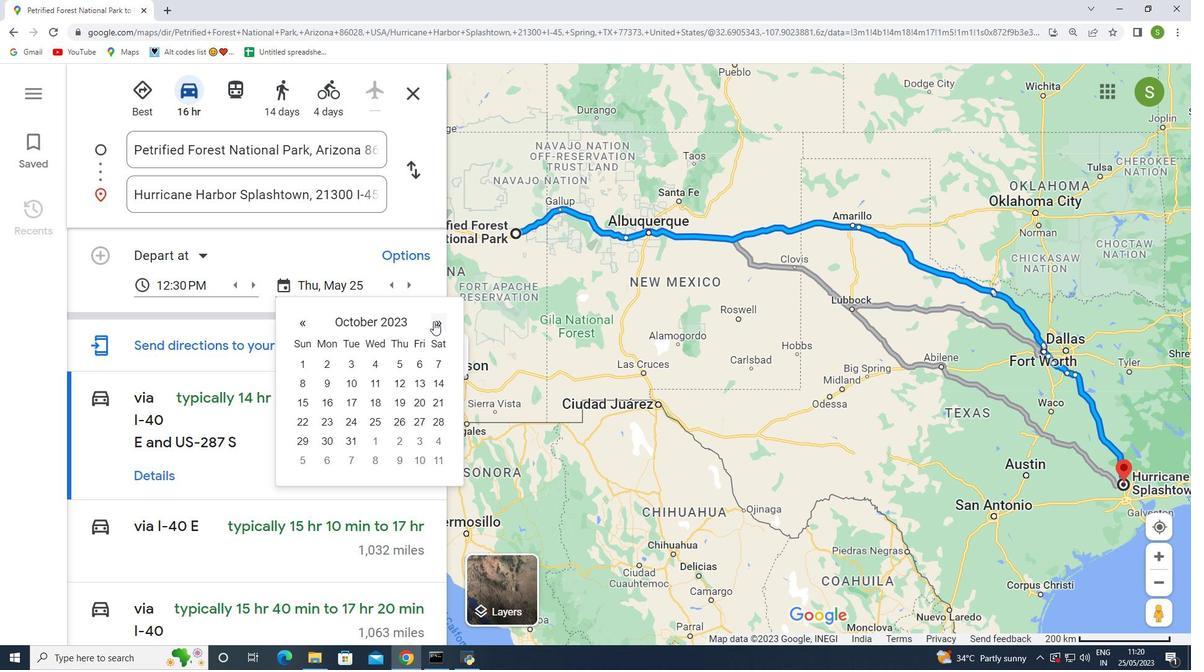 
Action: Mouse pressed left at (431, 322)
Screenshot: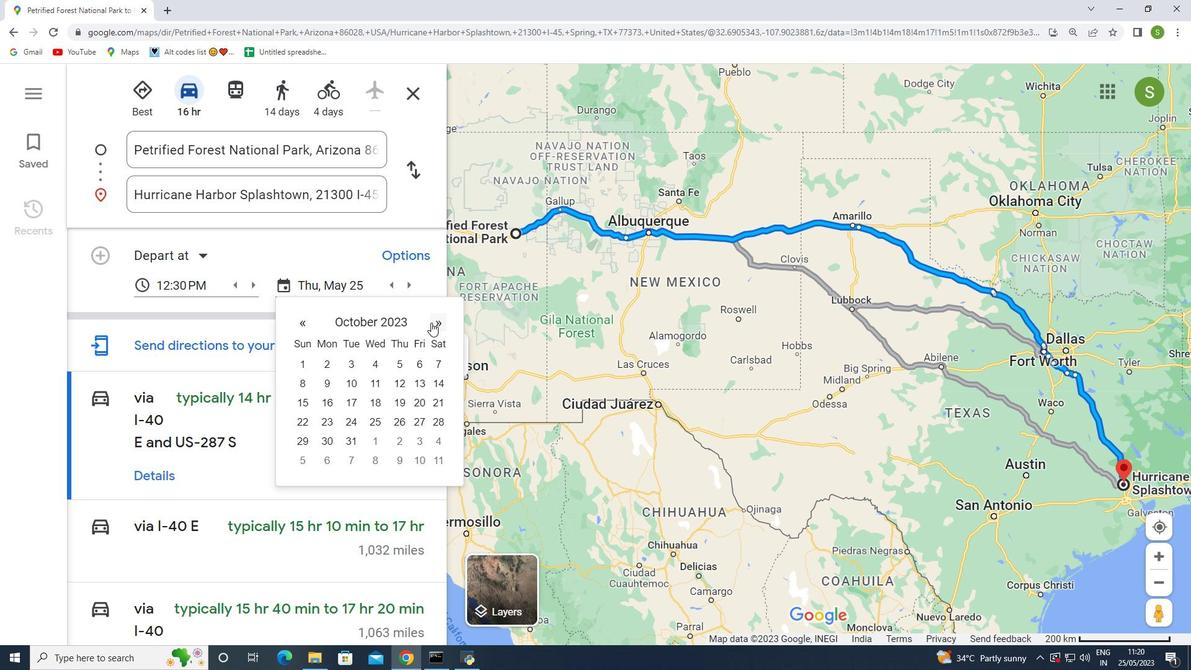 
Action: Mouse pressed left at (431, 322)
Screenshot: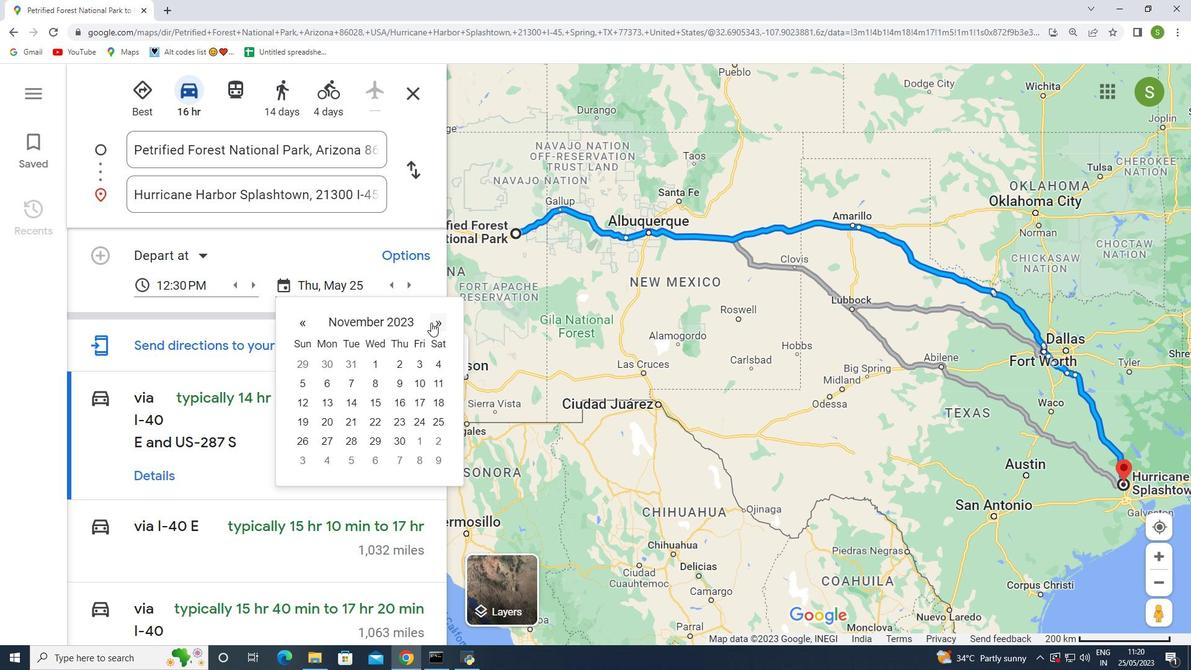 
Action: Mouse moved to (412, 403)
Screenshot: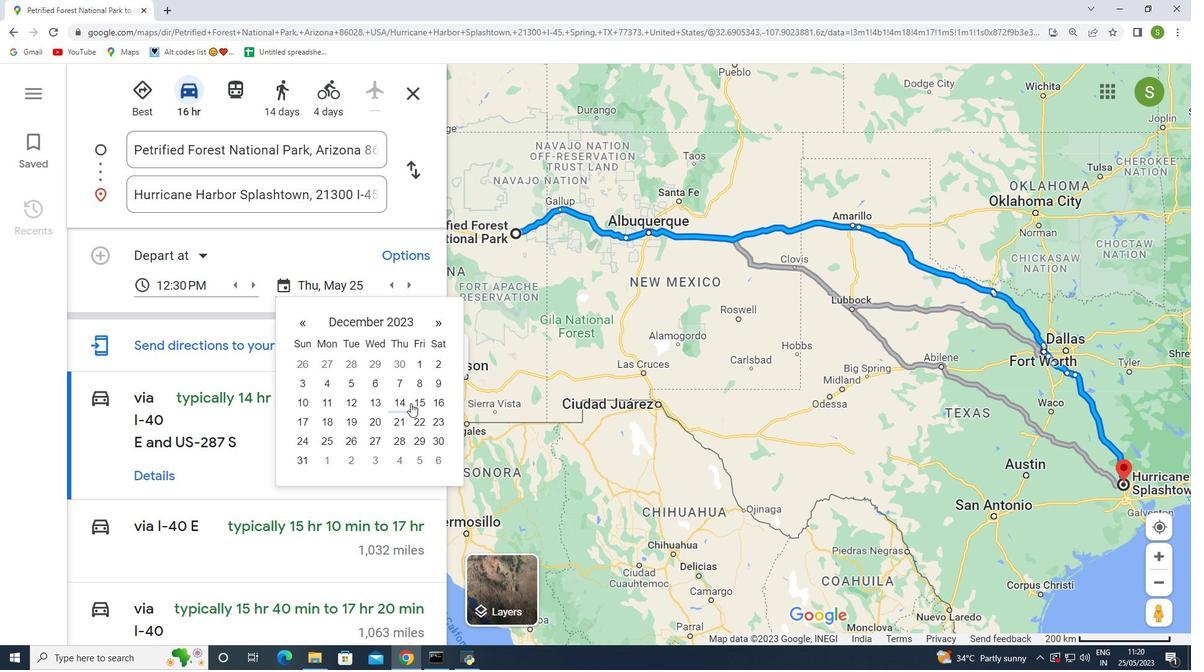 
Action: Mouse pressed left at (412, 403)
Screenshot: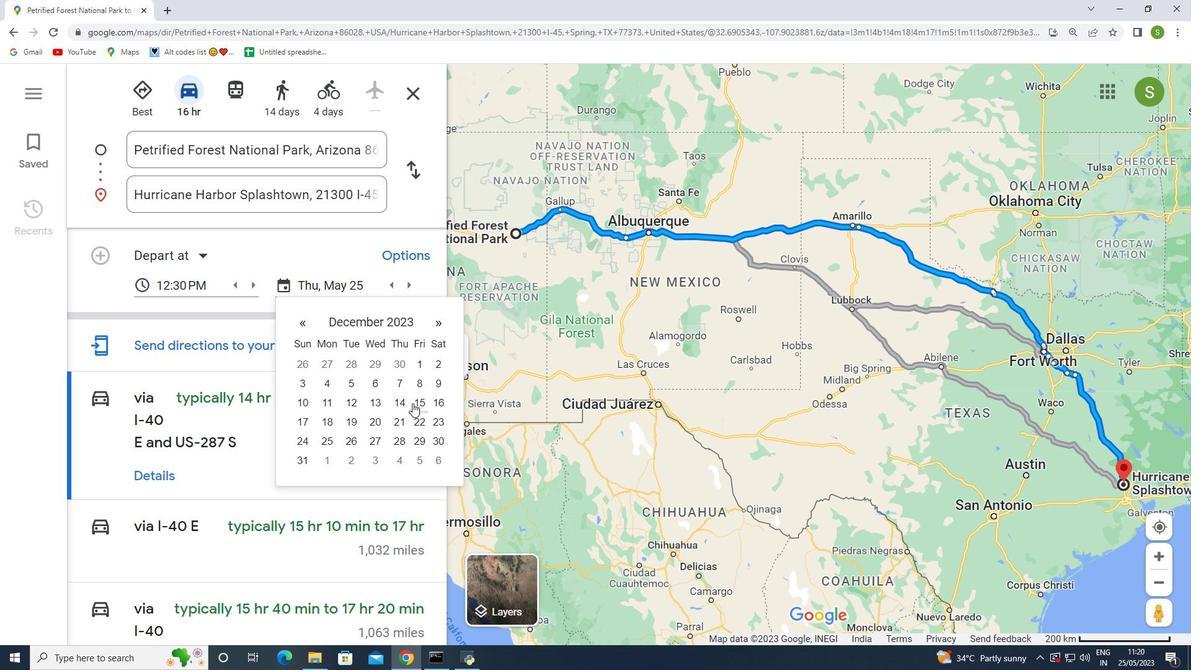 
Action: Mouse moved to (311, 390)
Screenshot: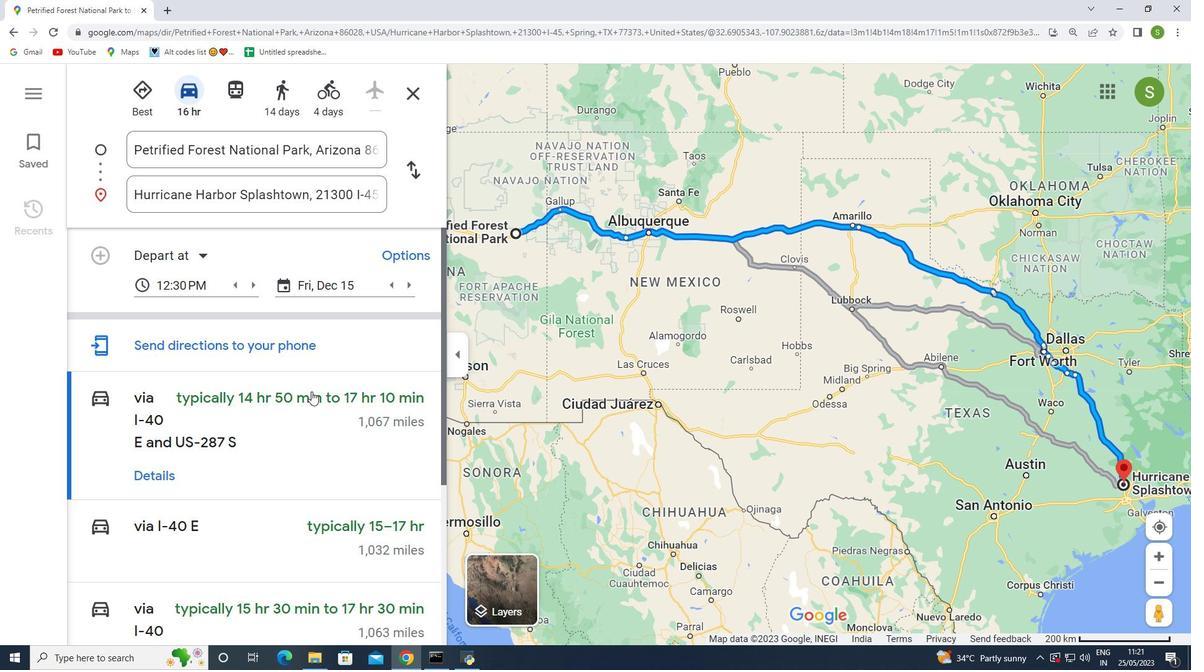 
Action: Mouse scrolled (311, 389) with delta (0, 0)
Screenshot: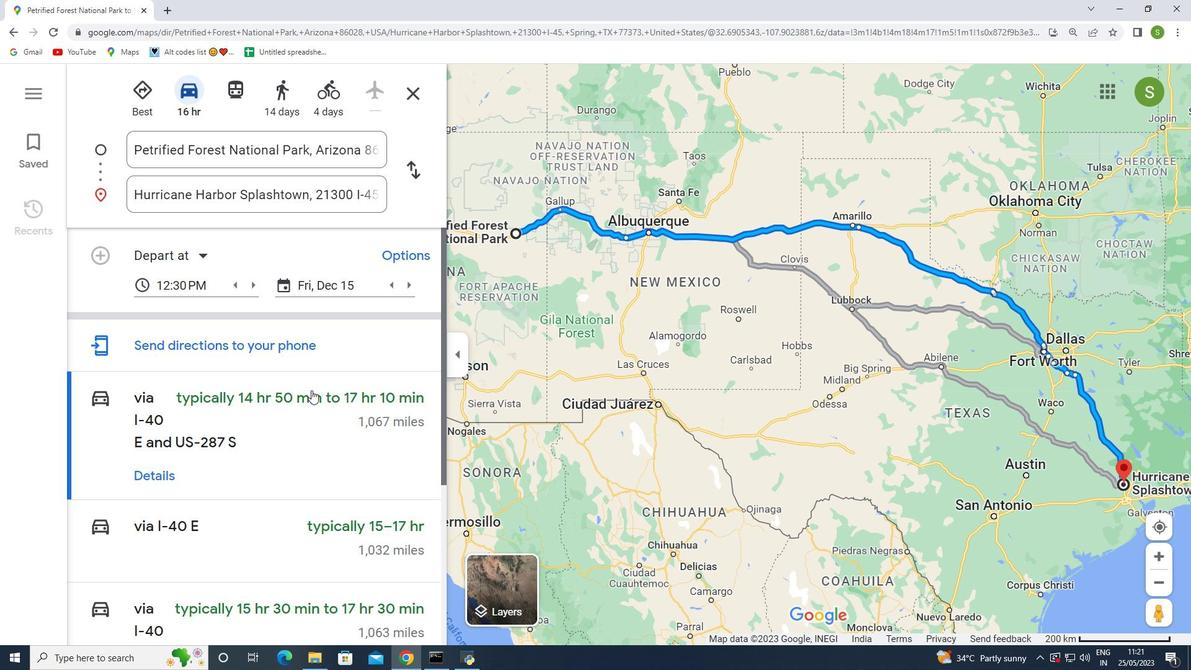 
Action: Mouse scrolled (311, 389) with delta (0, 0)
Screenshot: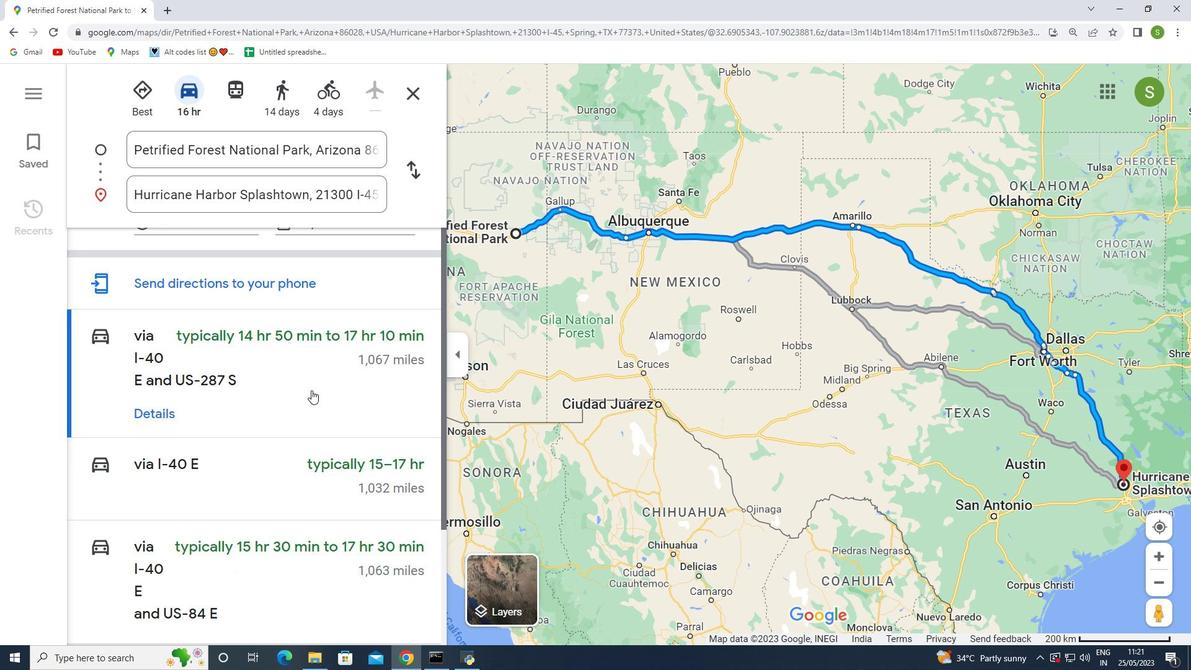 
Action: Mouse scrolled (311, 389) with delta (0, 0)
Screenshot: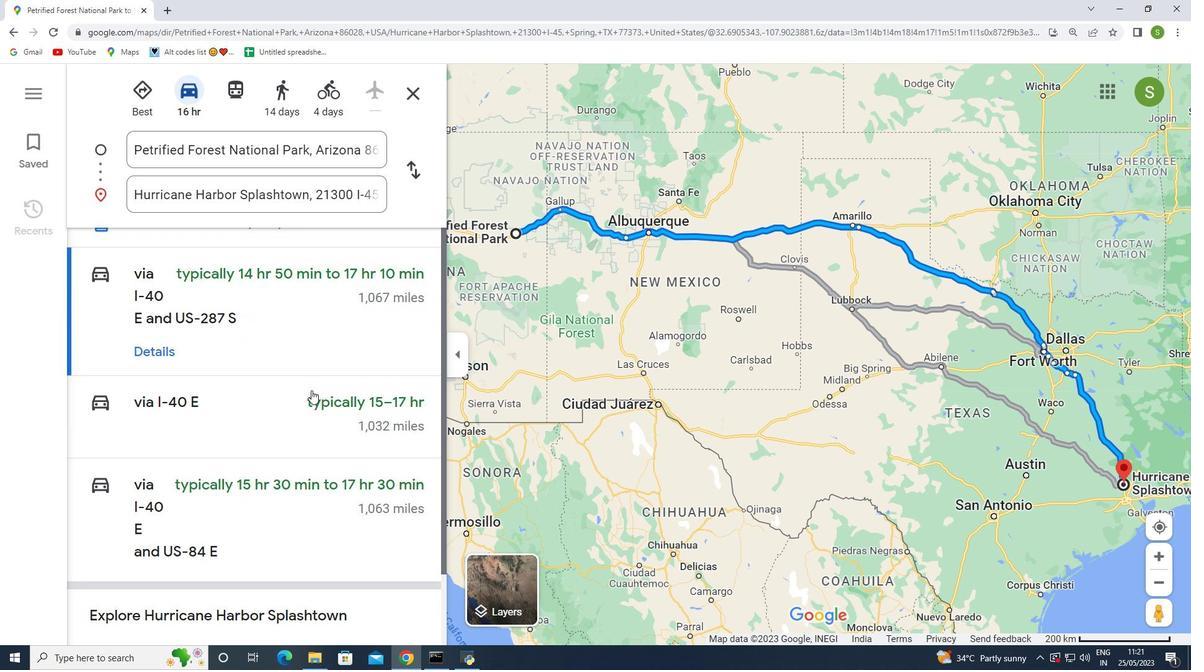 
Action: Mouse scrolled (311, 389) with delta (0, 0)
Screenshot: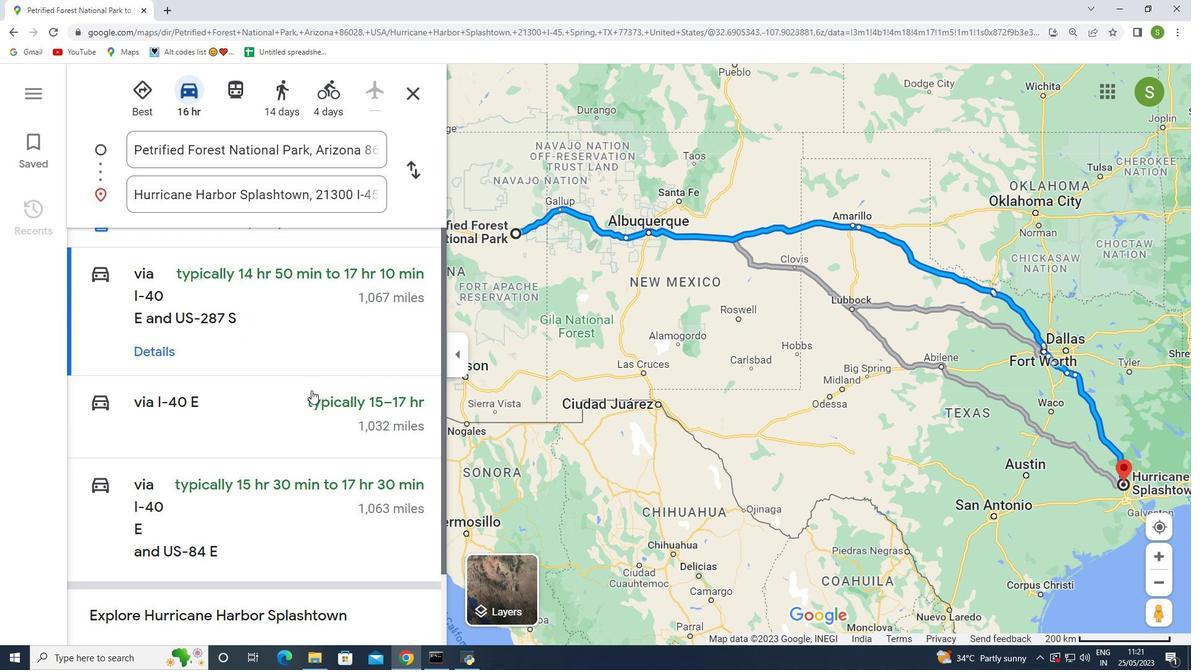 
Action: Mouse scrolled (311, 389) with delta (0, 0)
Screenshot: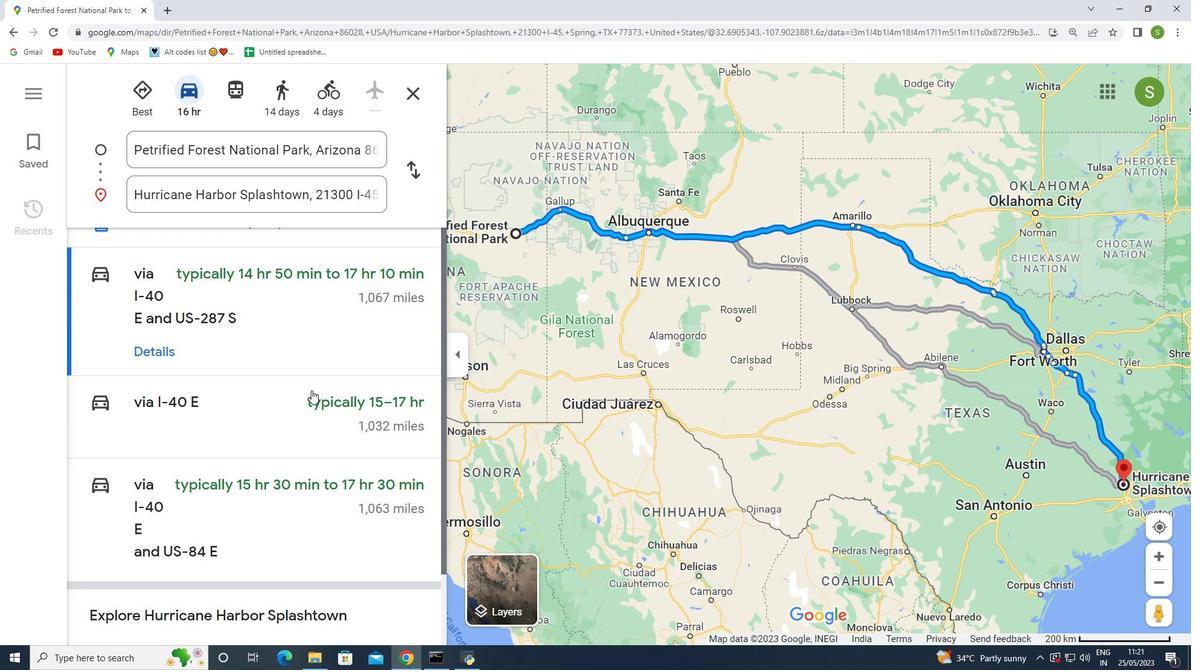 
Action: Mouse scrolled (311, 389) with delta (0, 0)
Screenshot: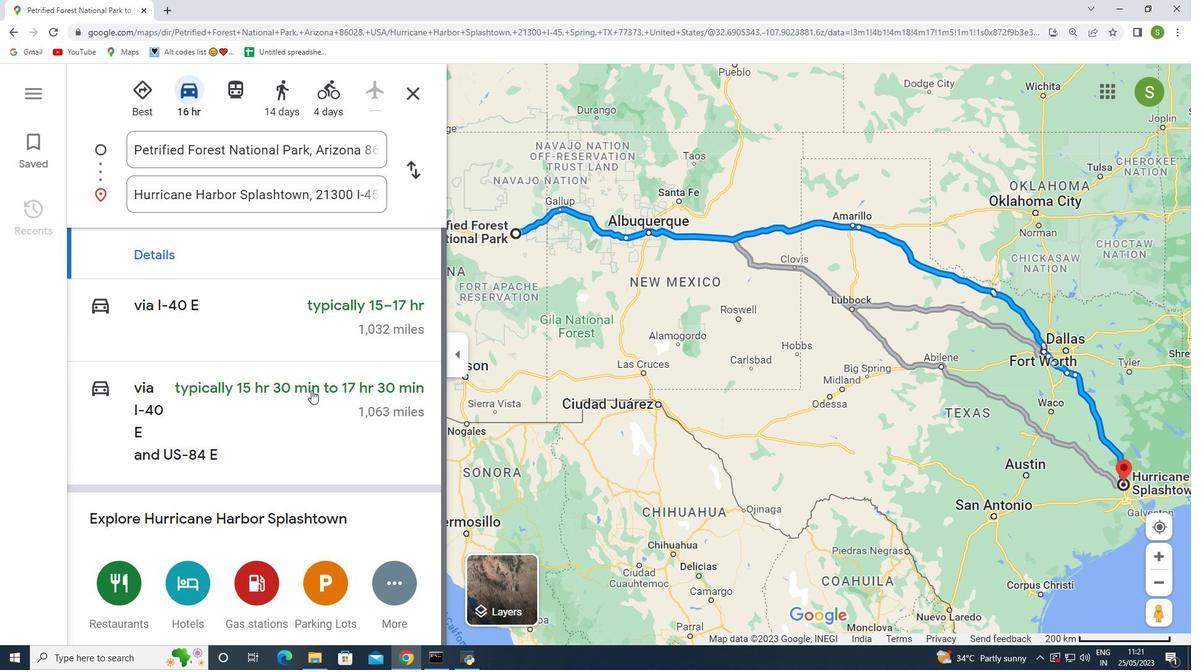 
Action: Mouse scrolled (311, 389) with delta (0, 0)
Screenshot: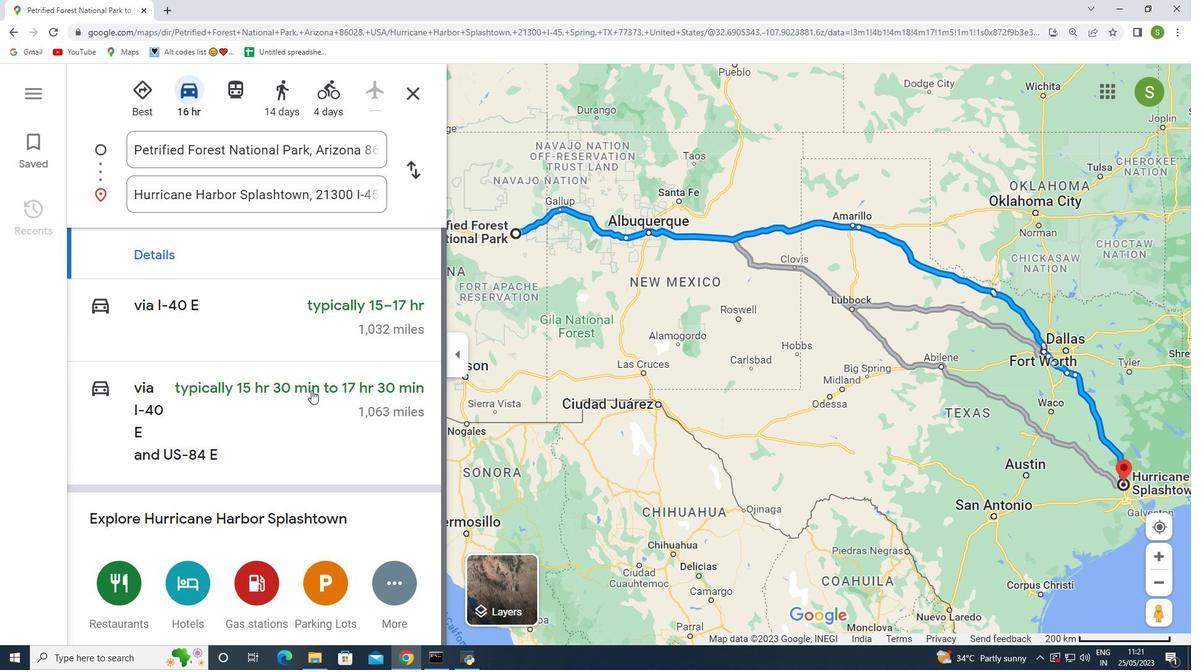 
Action: Mouse scrolled (311, 389) with delta (0, 0)
Screenshot: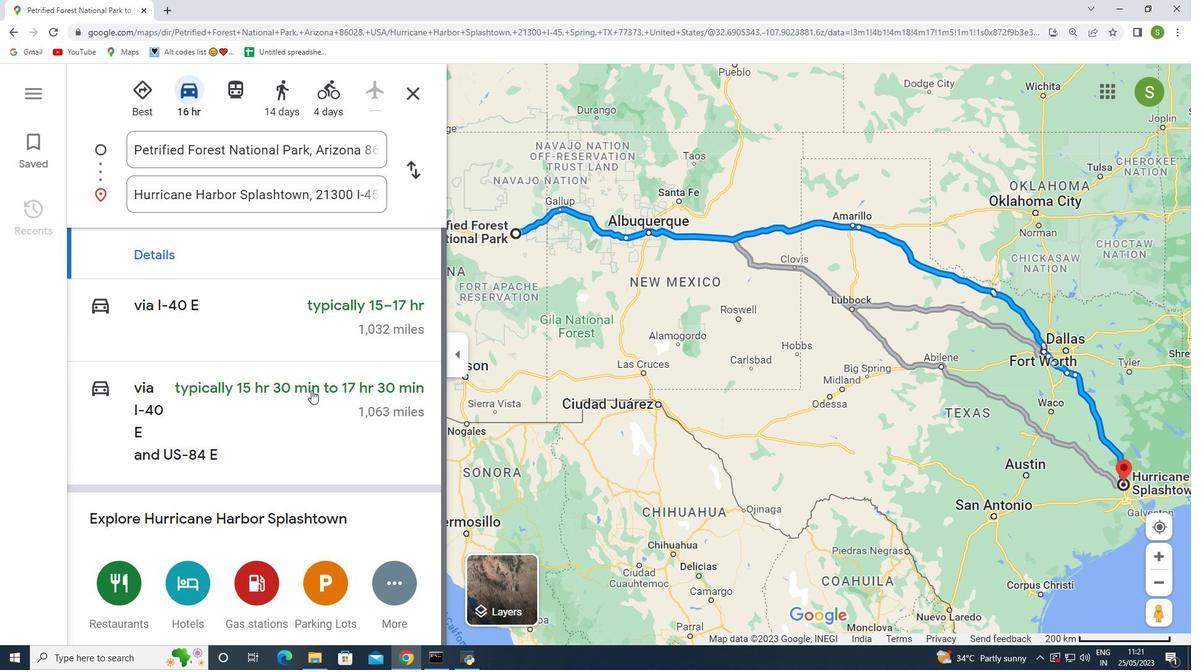 
Action: Mouse scrolled (311, 389) with delta (0, 0)
Screenshot: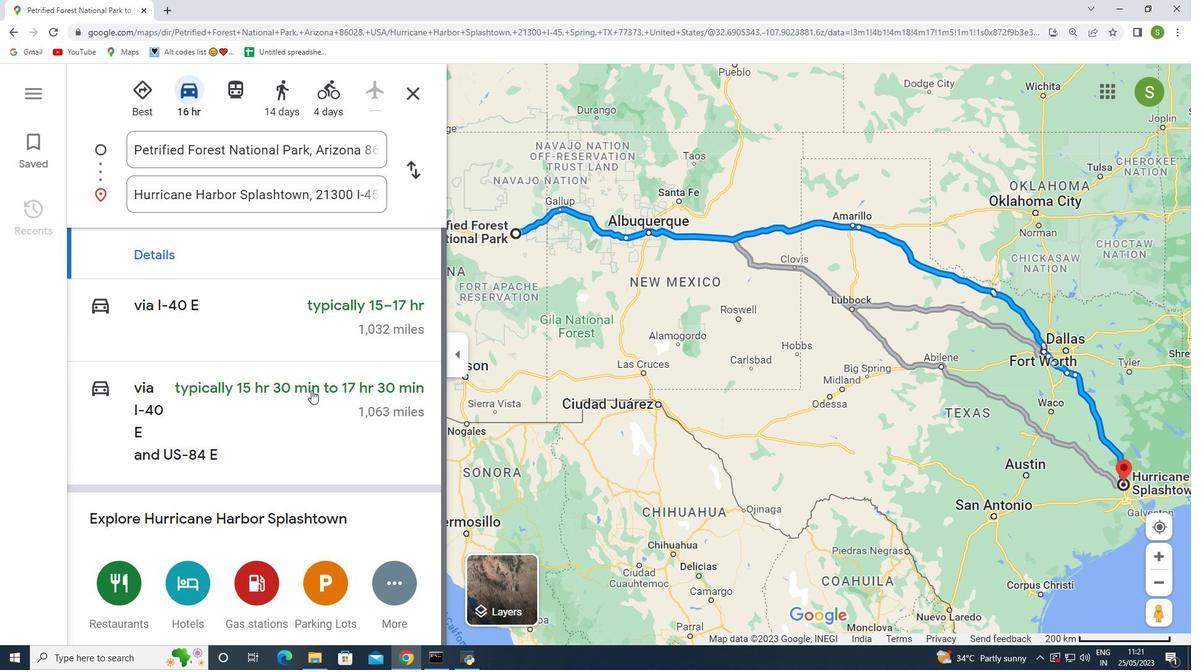 
Action: Mouse scrolled (311, 390) with delta (0, 0)
Screenshot: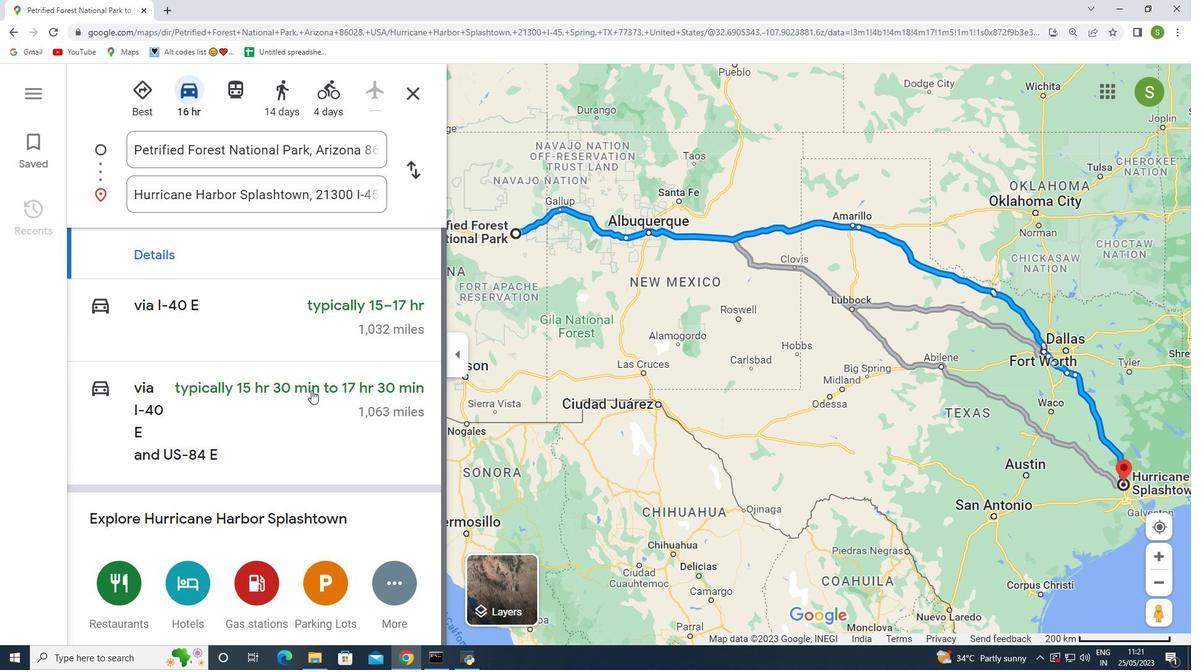
Action: Mouse scrolled (311, 390) with delta (0, 0)
Screenshot: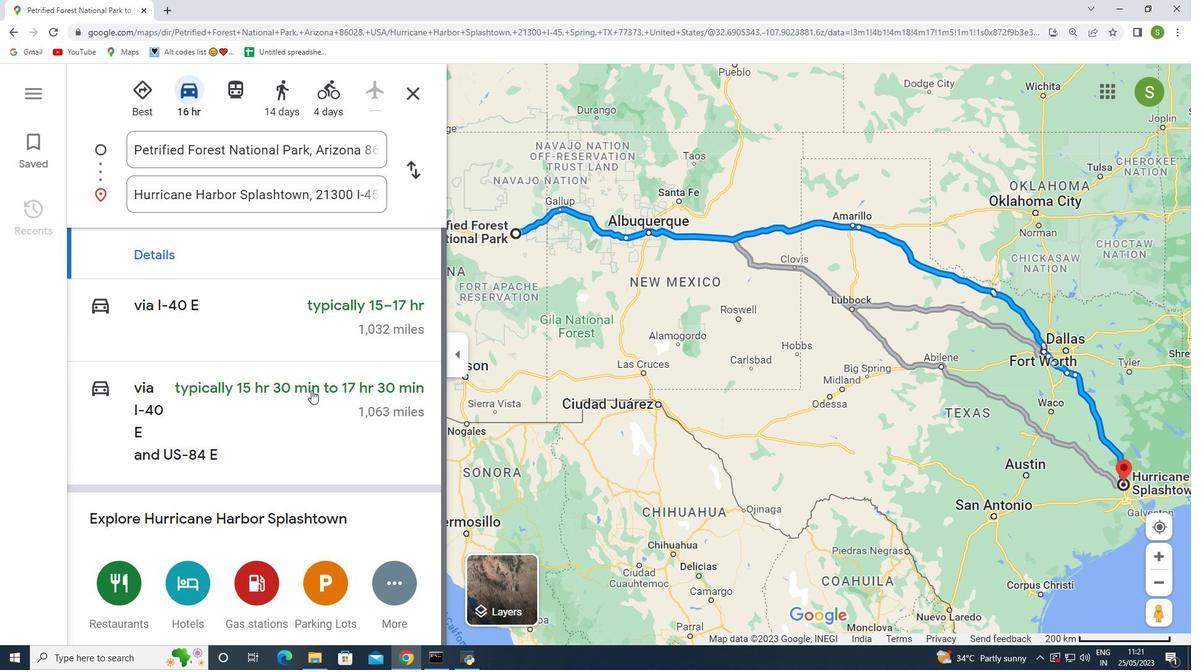 
Action: Mouse scrolled (311, 390) with delta (0, 0)
Screenshot: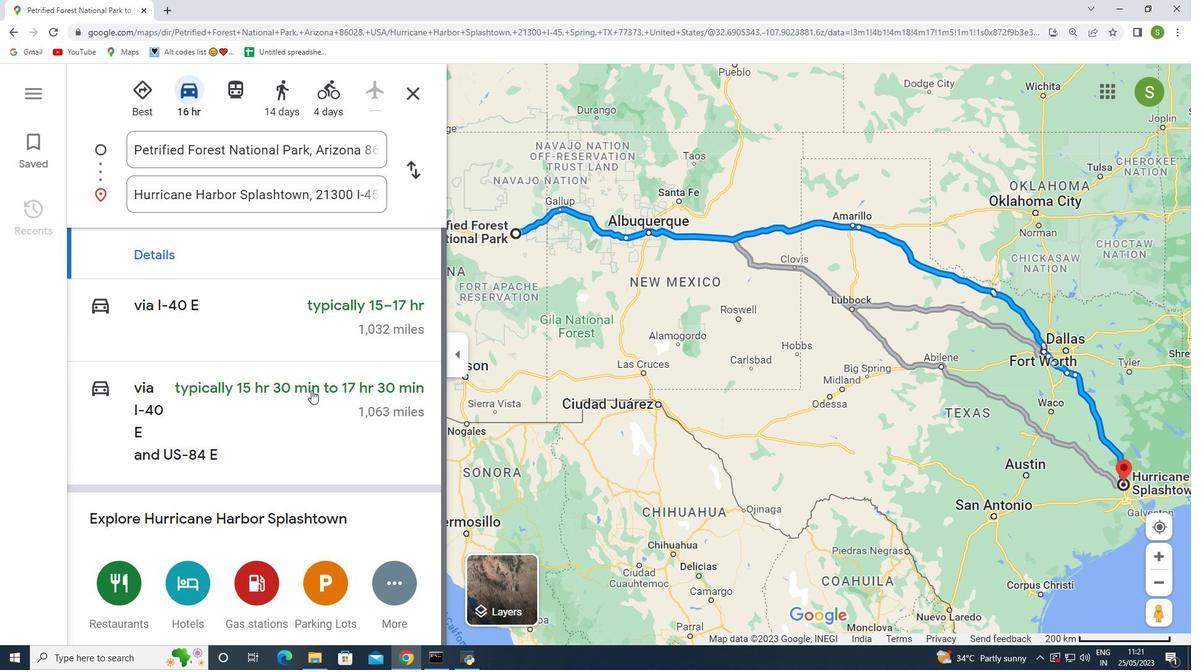 
Action: Mouse scrolled (311, 390) with delta (0, 0)
Screenshot: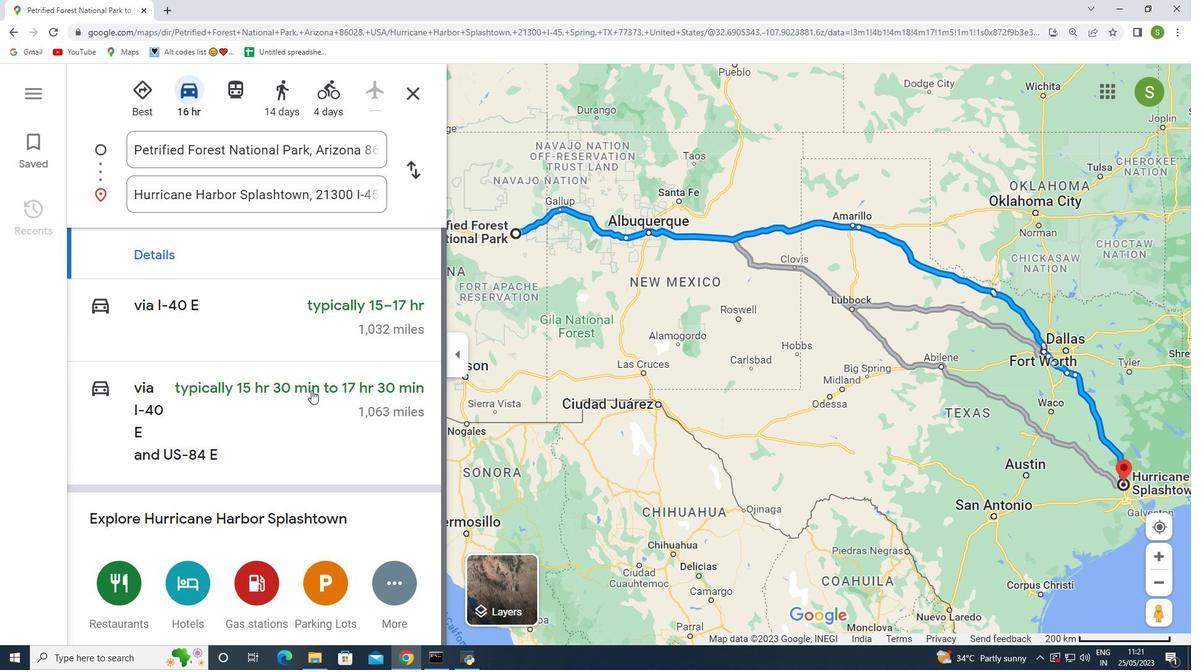 
Action: Mouse moved to (311, 390)
Screenshot: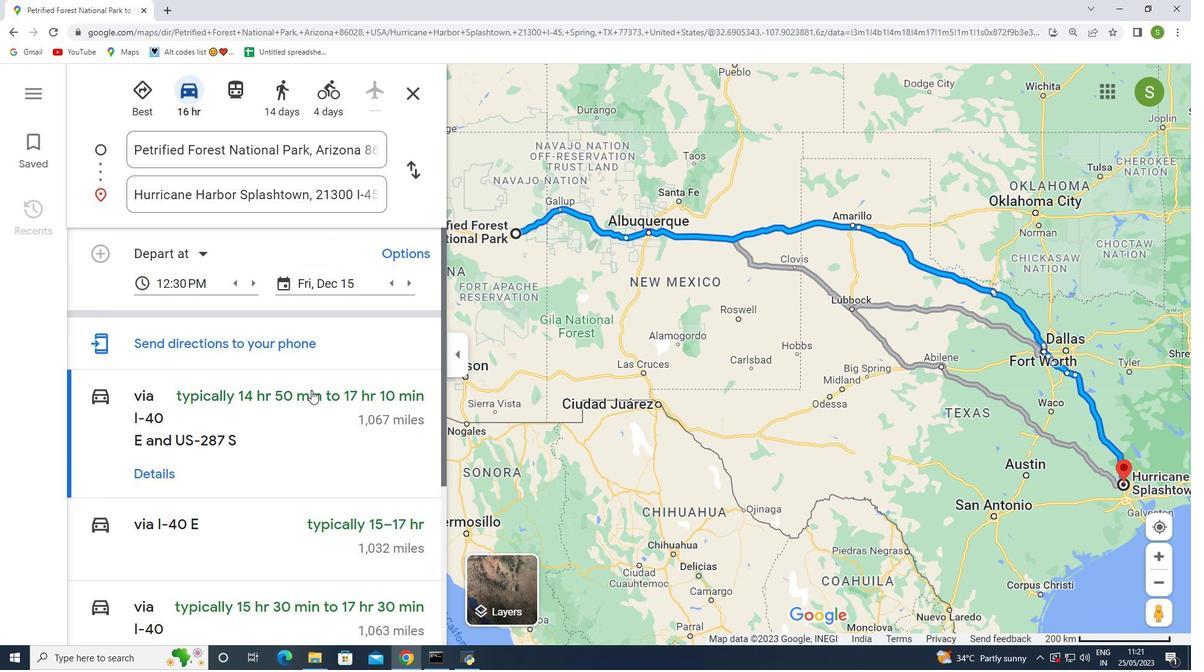 
Action: Mouse scrolled (311, 391) with delta (0, 0)
Screenshot: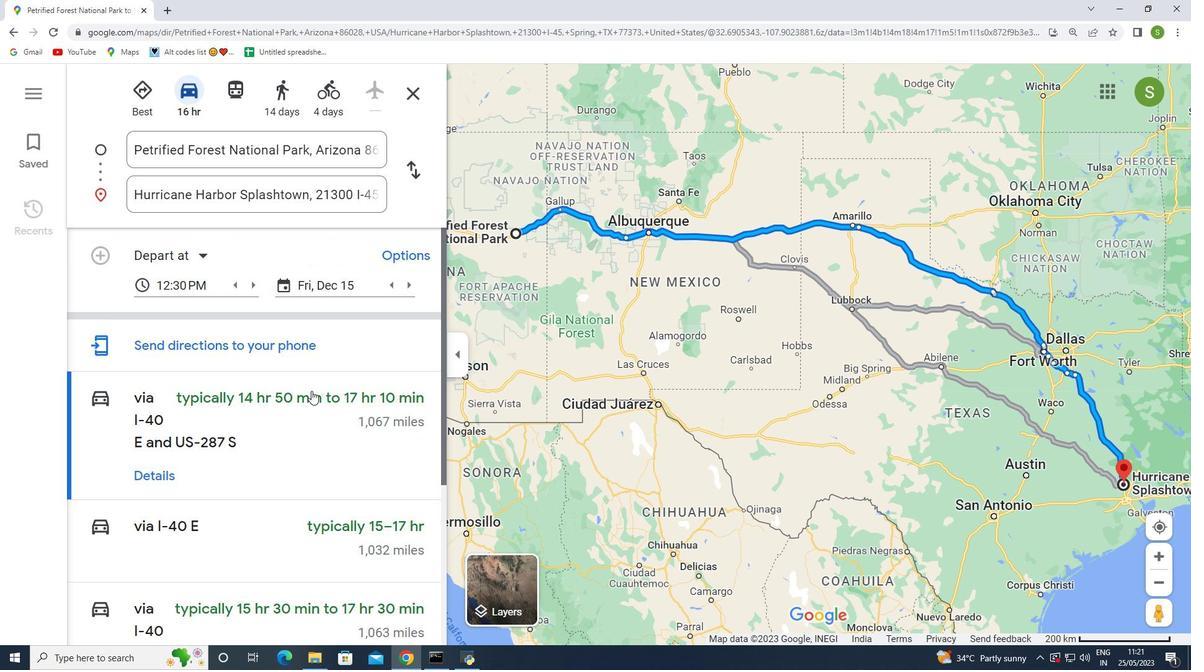
Action: Mouse scrolled (311, 391) with delta (0, 0)
Screenshot: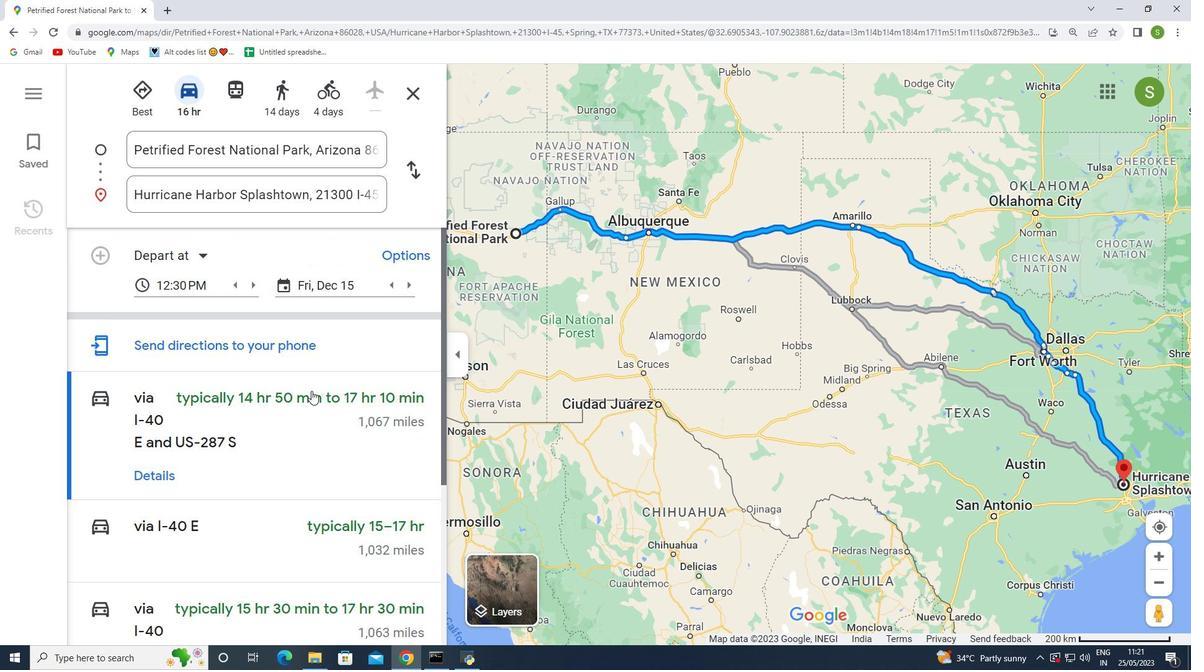 
Action: Mouse scrolled (311, 391) with delta (0, 0)
Screenshot: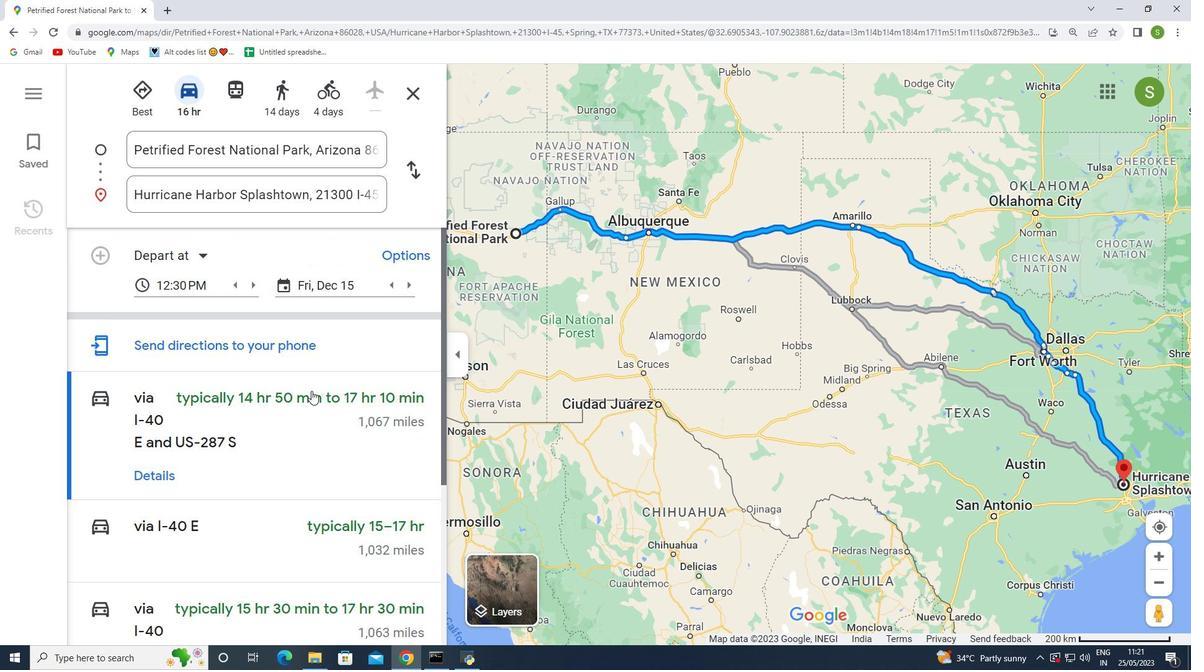 
Action: Mouse moved to (268, 259)
Screenshot: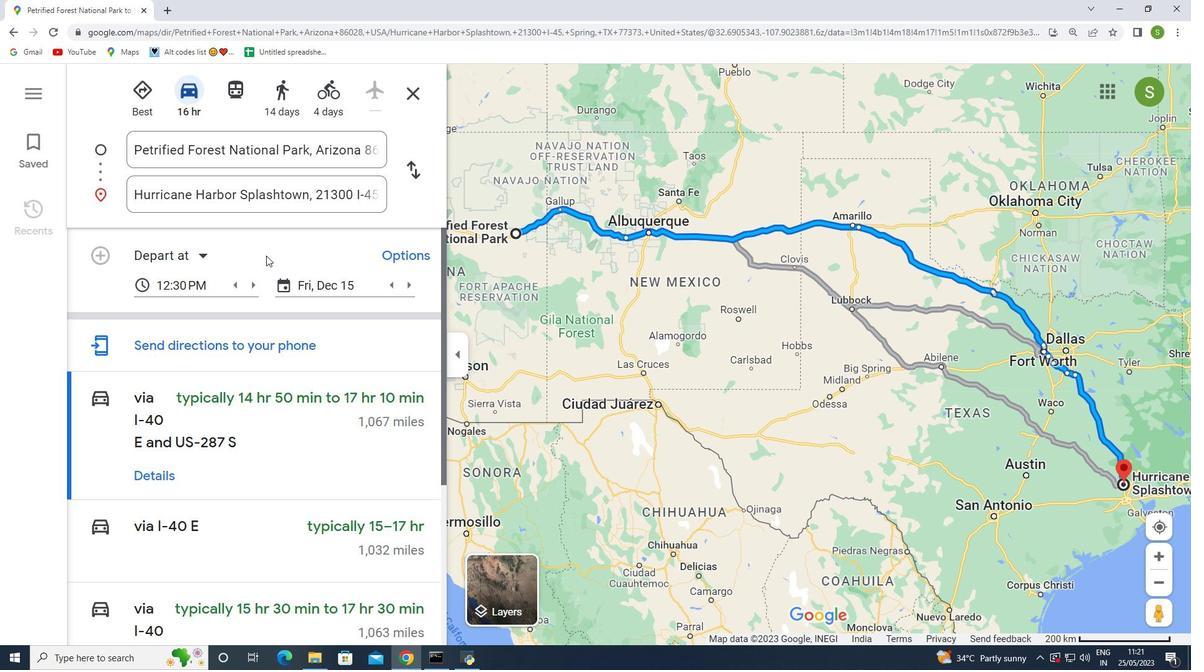 
Action: Mouse scrolled (268, 259) with delta (0, 0)
Screenshot: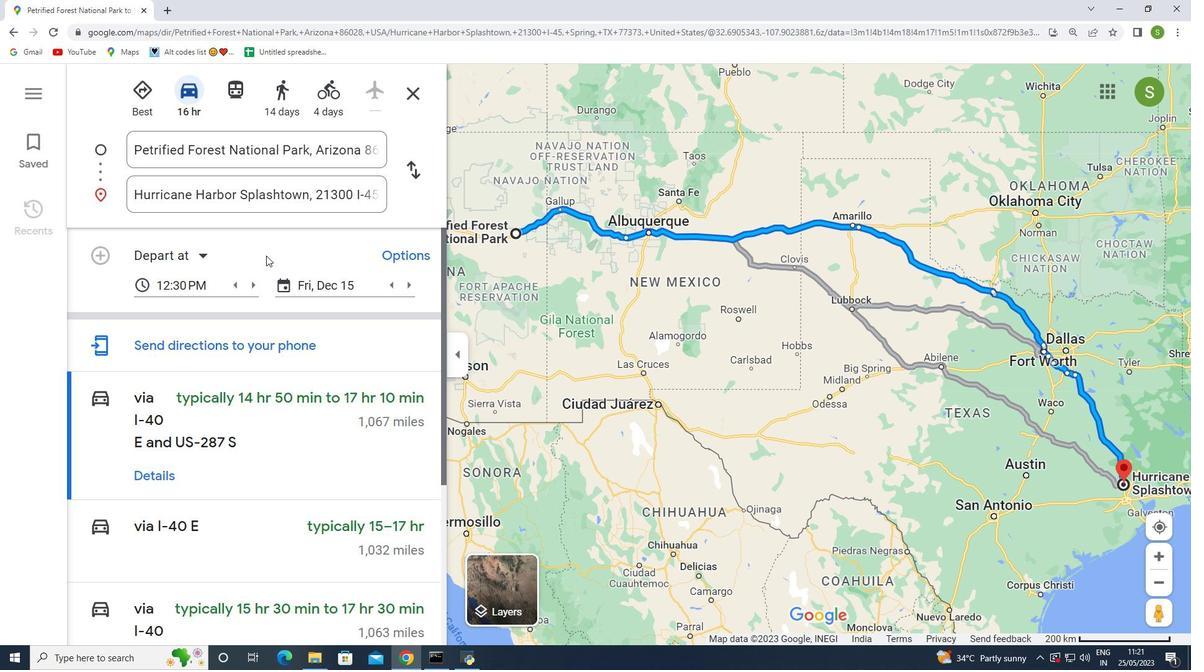 
Action: Mouse moved to (268, 259)
Screenshot: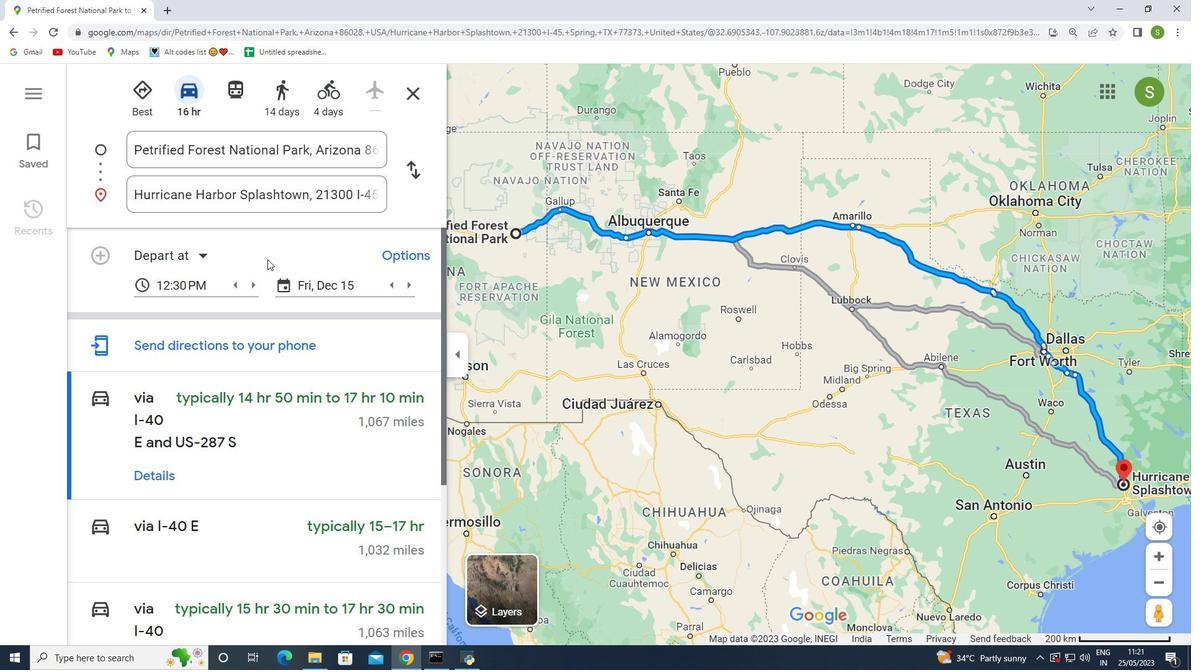 
Action: Mouse scrolled (268, 260) with delta (0, 0)
Screenshot: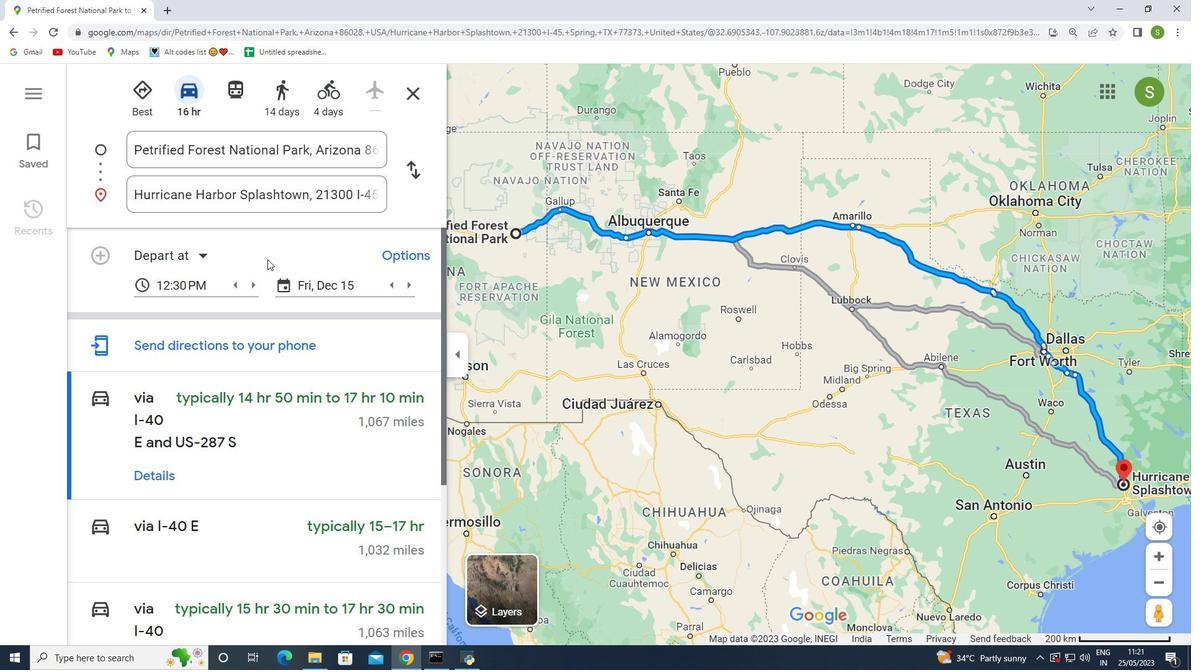 
Action: Mouse moved to (270, 260)
Screenshot: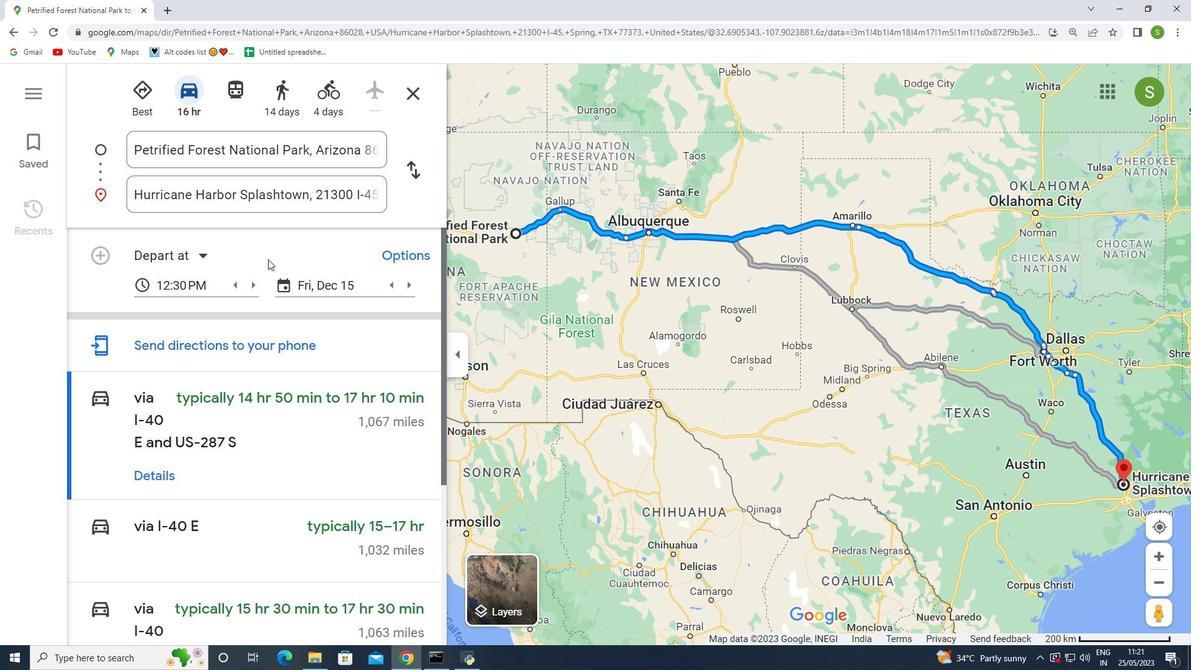 
Action: Mouse scrolled (270, 261) with delta (0, 0)
Screenshot: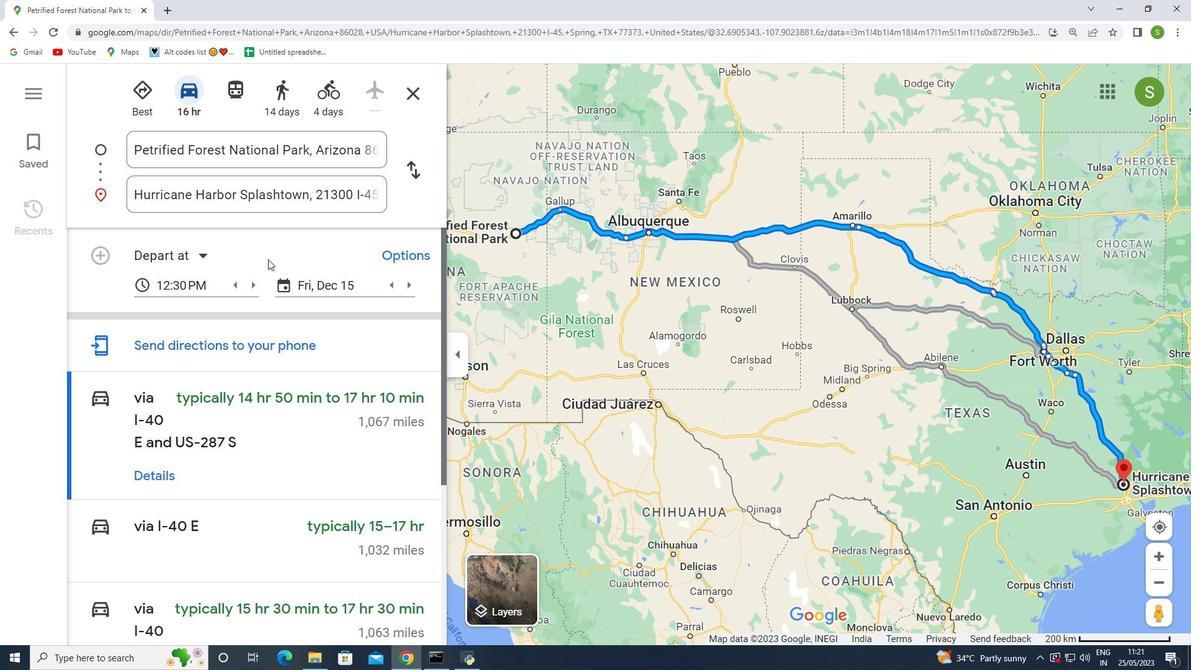 
Action: Mouse moved to (290, 301)
Screenshot: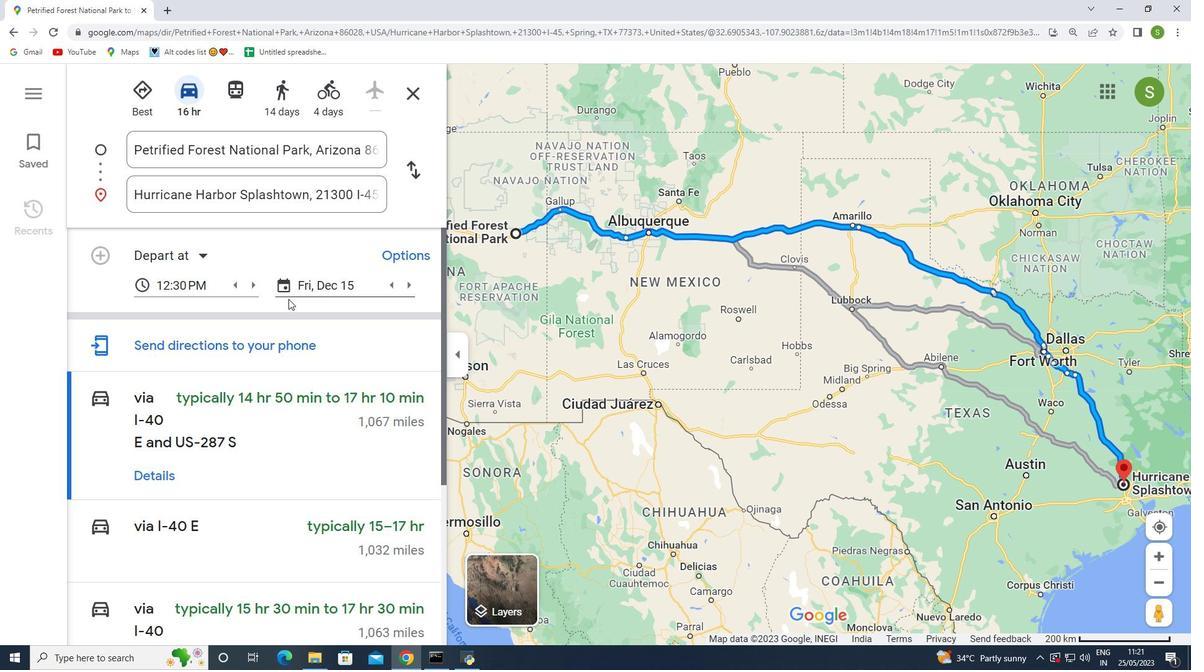 
Action: Mouse scrolled (290, 302) with delta (0, 0)
Screenshot: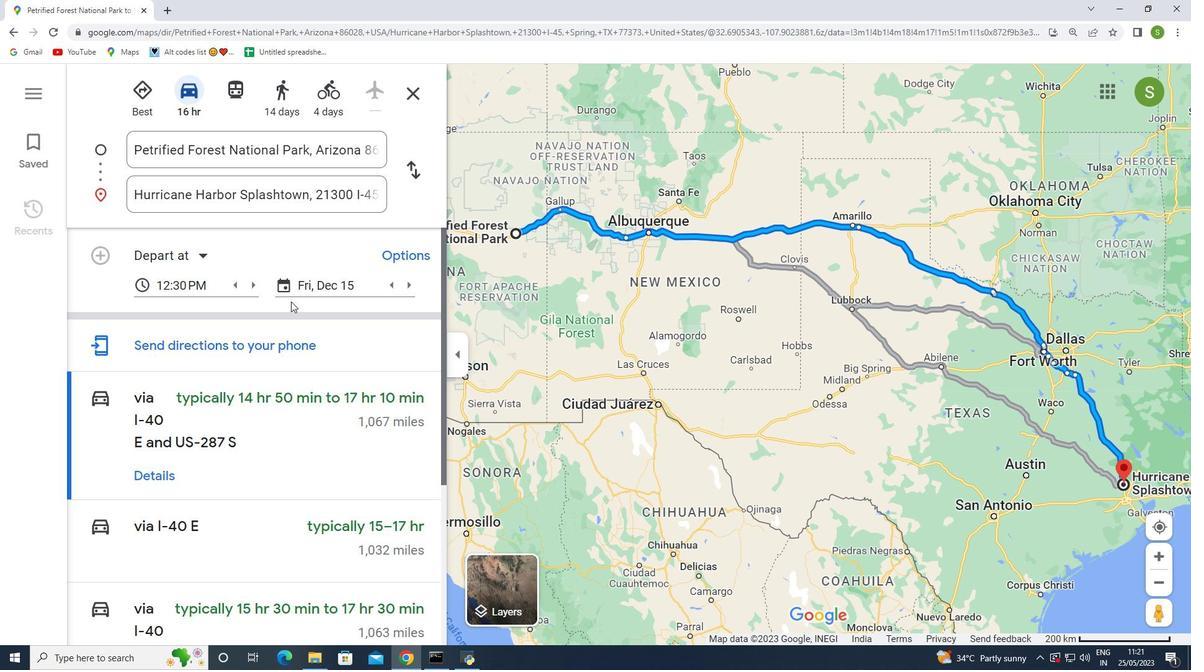 
Action: Mouse scrolled (290, 302) with delta (0, 0)
Screenshot: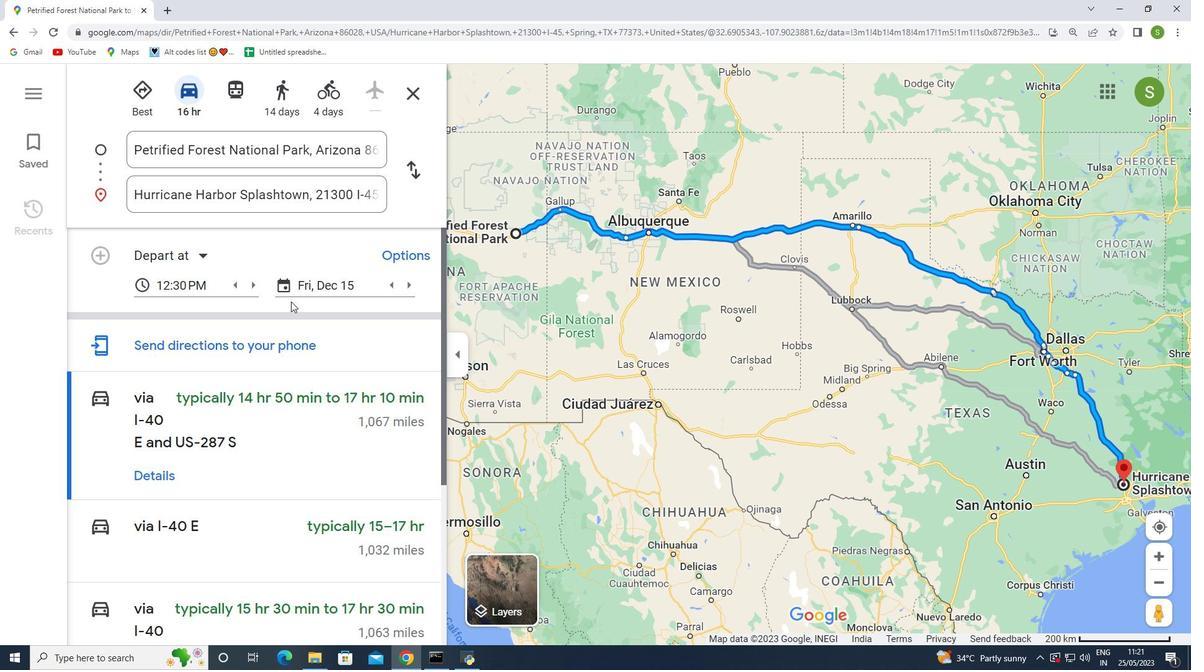 
Action: Mouse moved to (1059, 425)
Screenshot: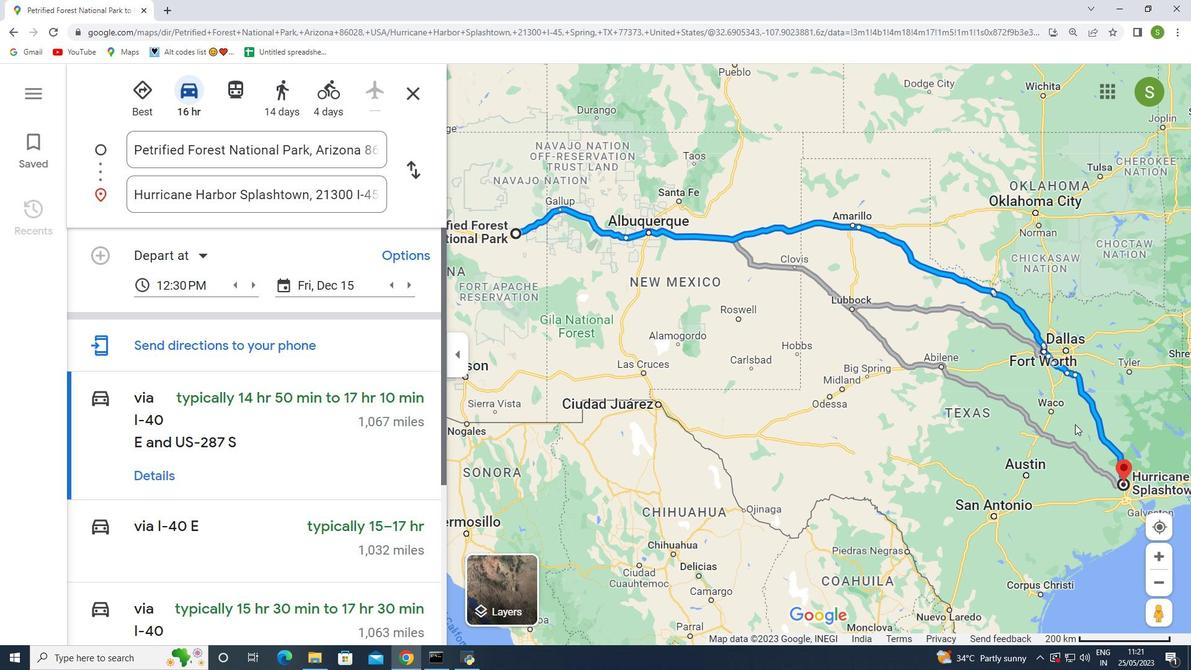
